 Task: Find connections with filter location Adlershof with filter topic #Ideaswith filter profile language French with filter current company Punjab National Bank with filter school Swami Vivekananda Subharti University, Meerut with filter industry Child Day Care Services with filter service category Virtual Assistance with filter keywords title Makeup Artist
Action: Mouse moved to (513, 68)
Screenshot: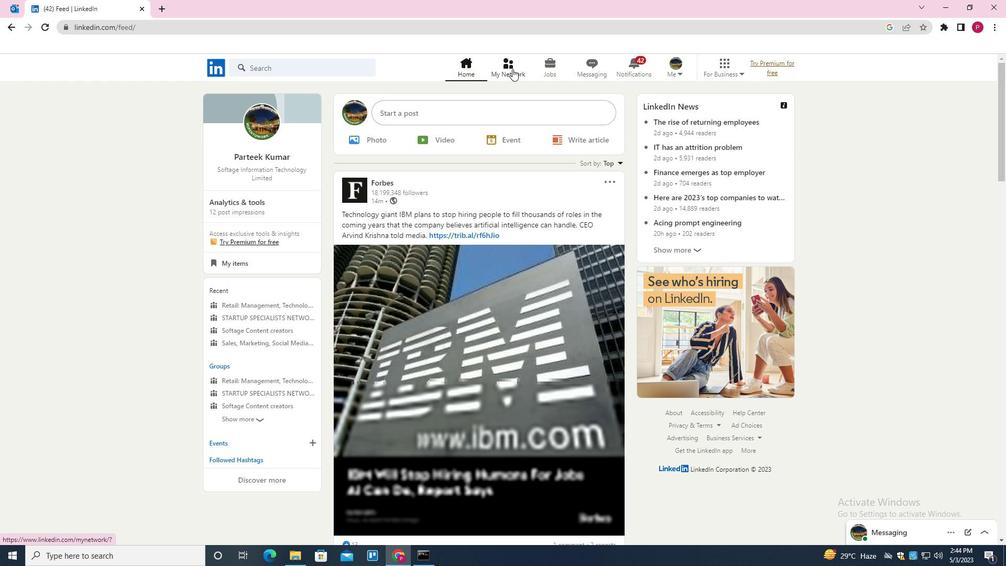 
Action: Mouse pressed left at (513, 68)
Screenshot: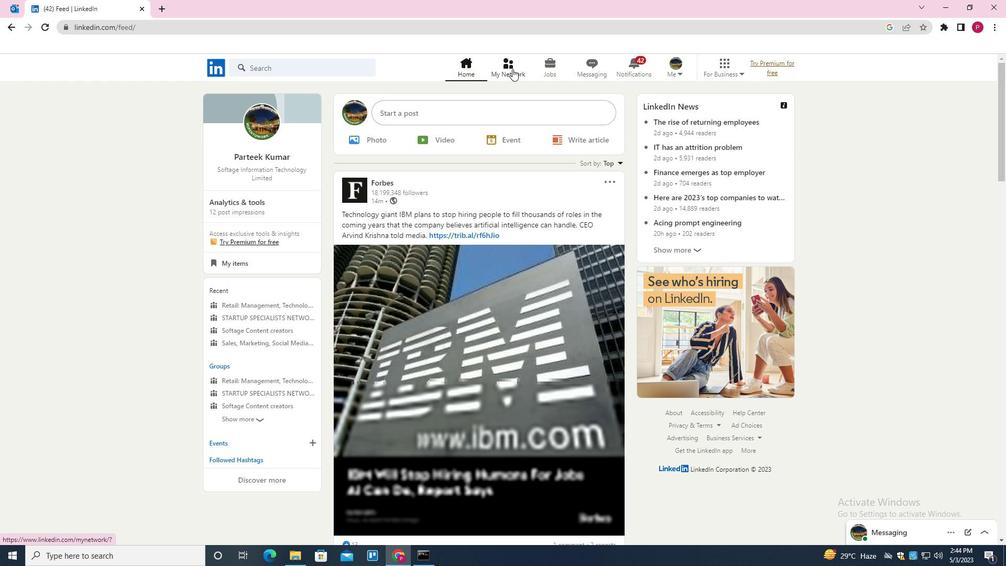 
Action: Mouse moved to (332, 127)
Screenshot: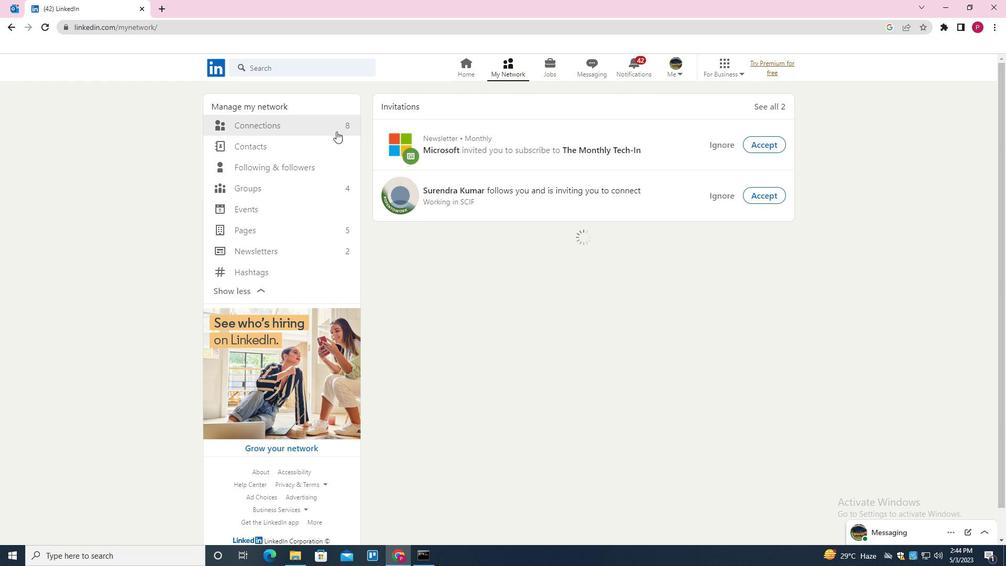 
Action: Mouse pressed left at (332, 127)
Screenshot: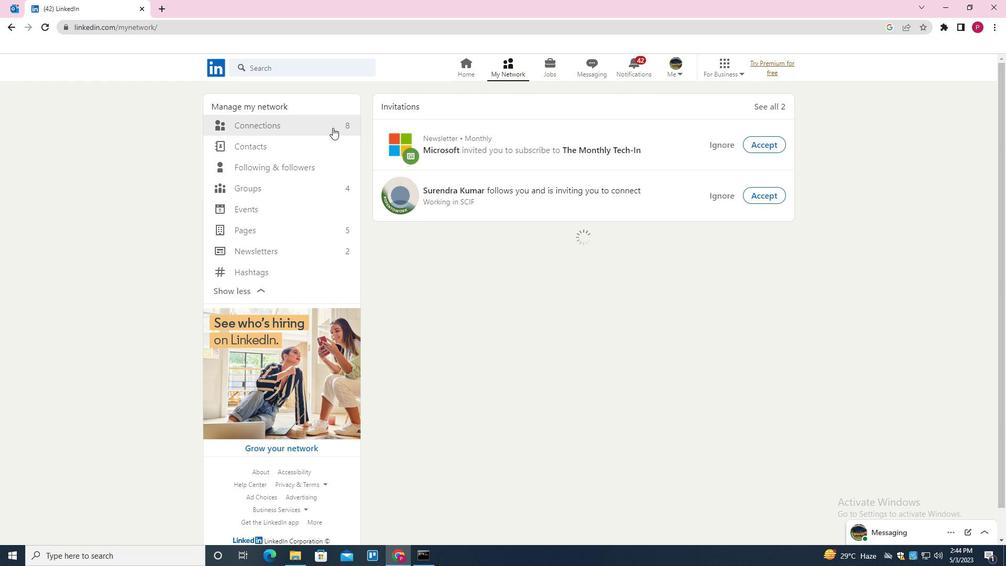 
Action: Mouse moved to (574, 124)
Screenshot: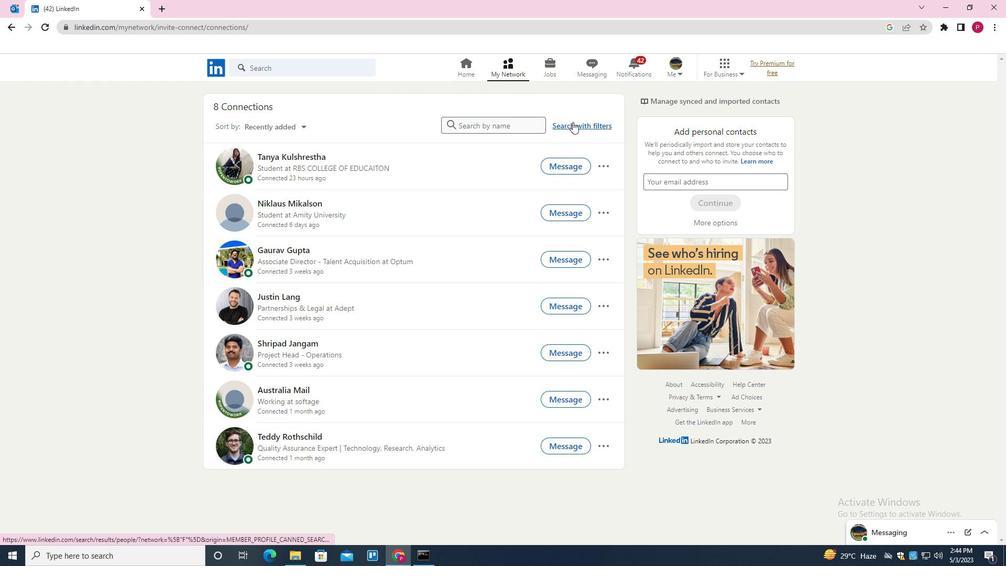 
Action: Mouse pressed left at (574, 124)
Screenshot: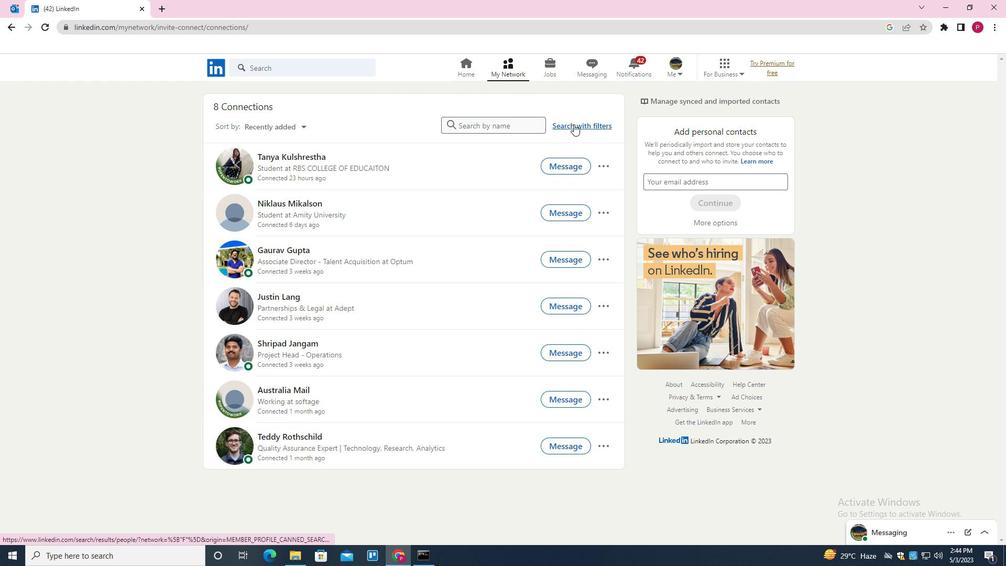 
Action: Mouse moved to (536, 95)
Screenshot: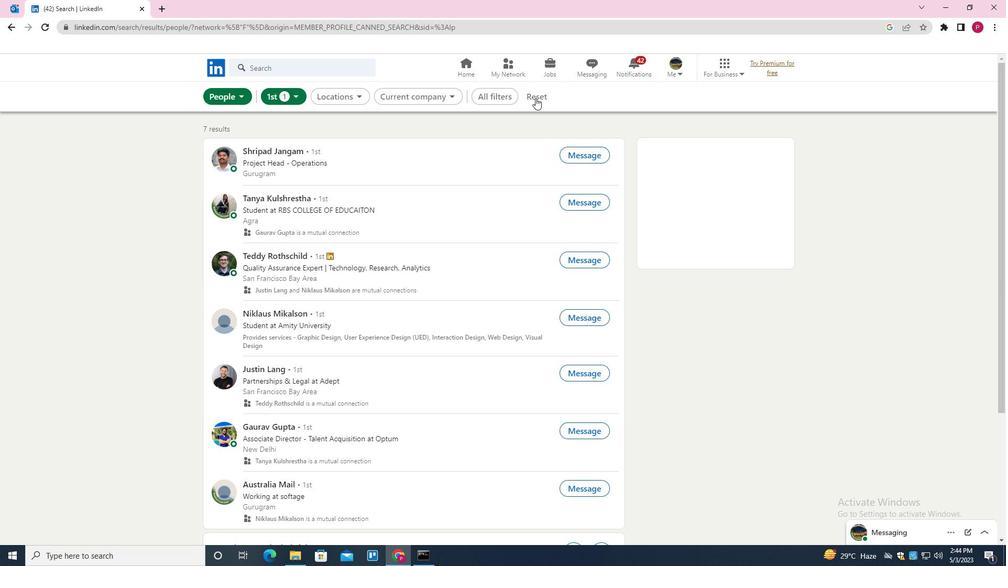 
Action: Mouse pressed left at (536, 95)
Screenshot: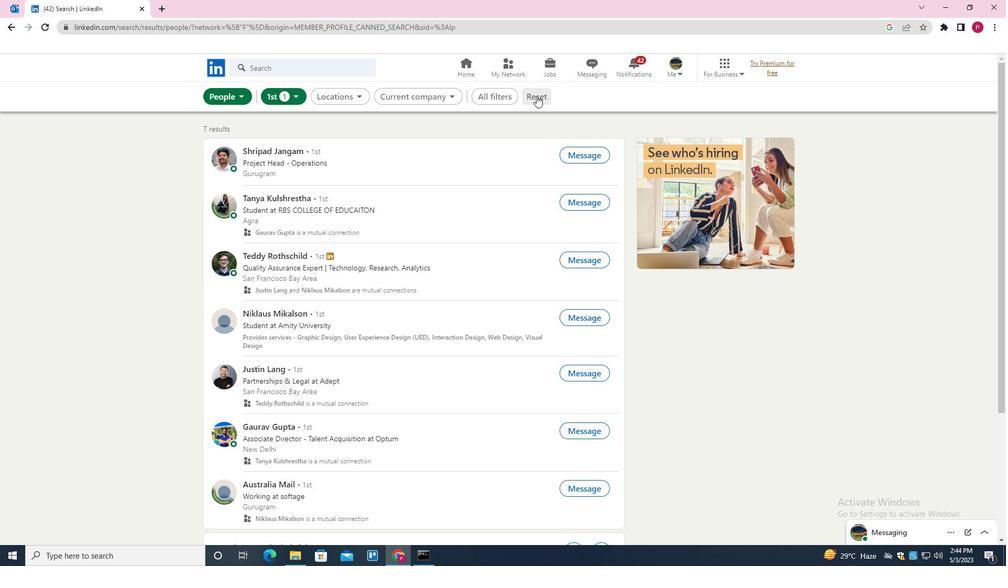 
Action: Mouse moved to (521, 95)
Screenshot: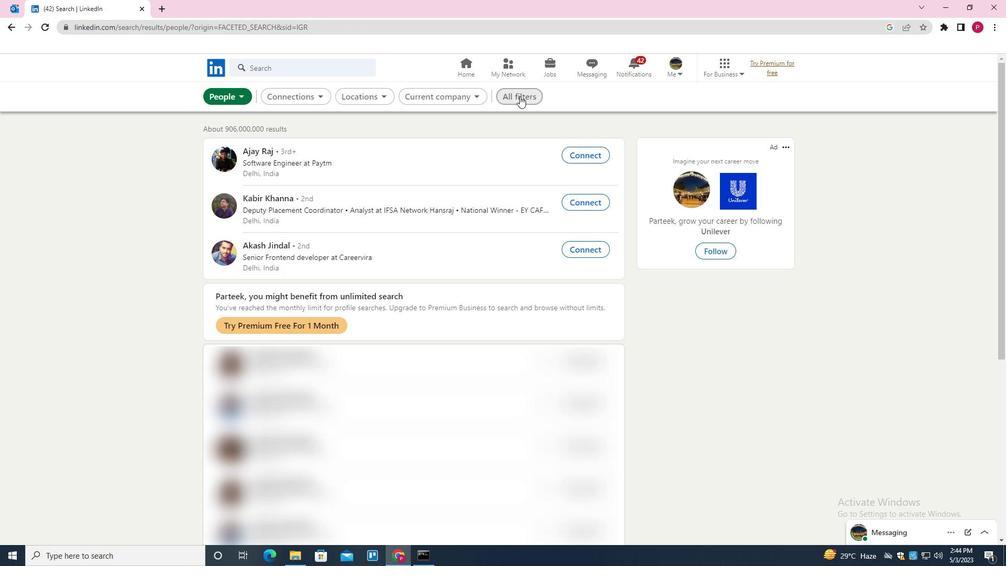 
Action: Mouse pressed left at (521, 95)
Screenshot: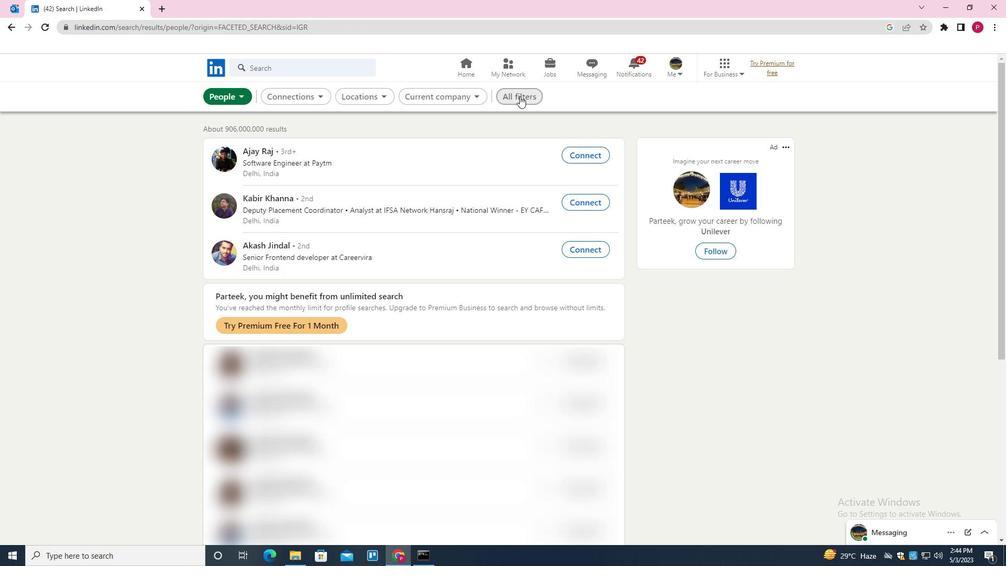 
Action: Mouse moved to (808, 268)
Screenshot: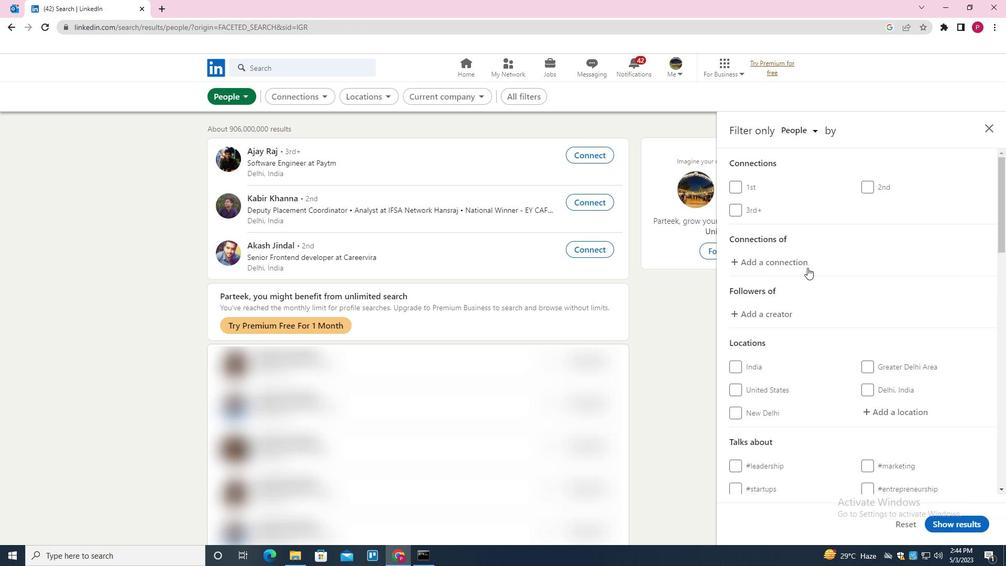 
Action: Mouse scrolled (808, 267) with delta (0, 0)
Screenshot: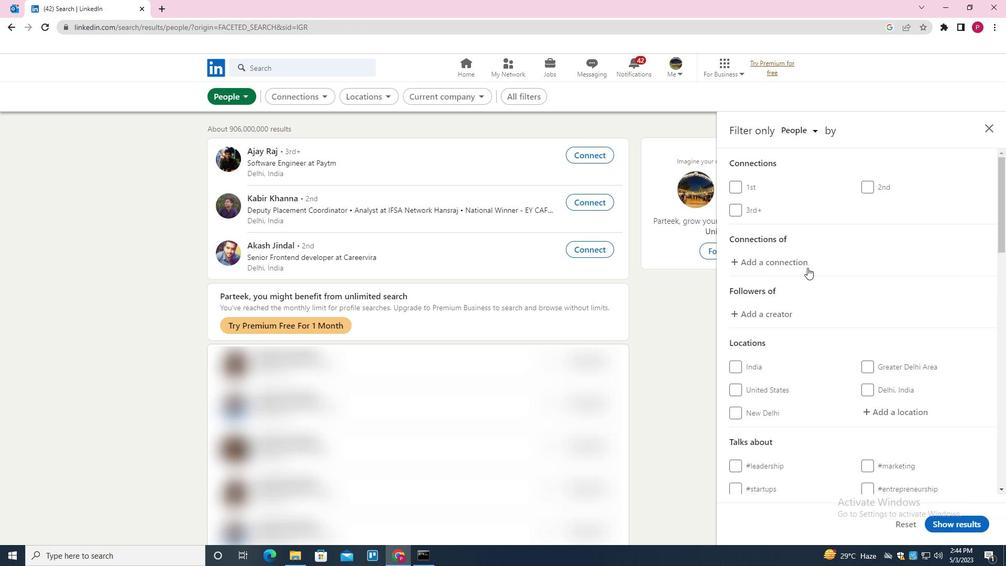 
Action: Mouse moved to (808, 268)
Screenshot: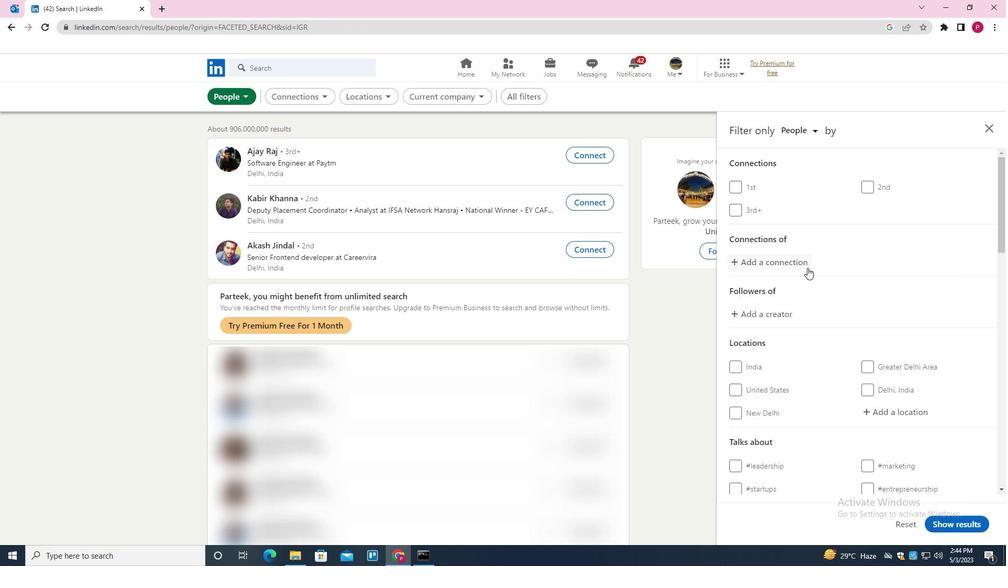 
Action: Mouse scrolled (808, 268) with delta (0, 0)
Screenshot: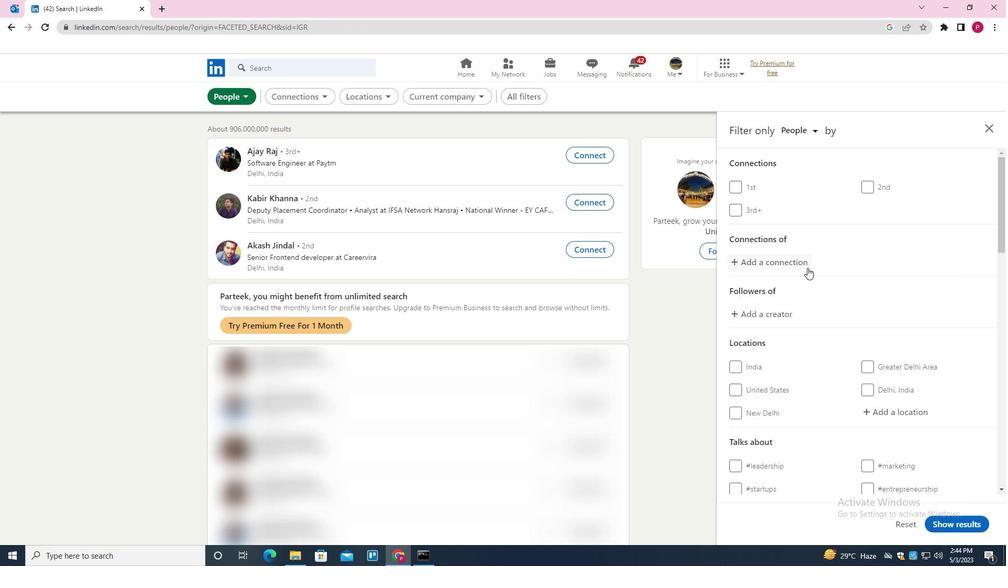
Action: Mouse moved to (903, 310)
Screenshot: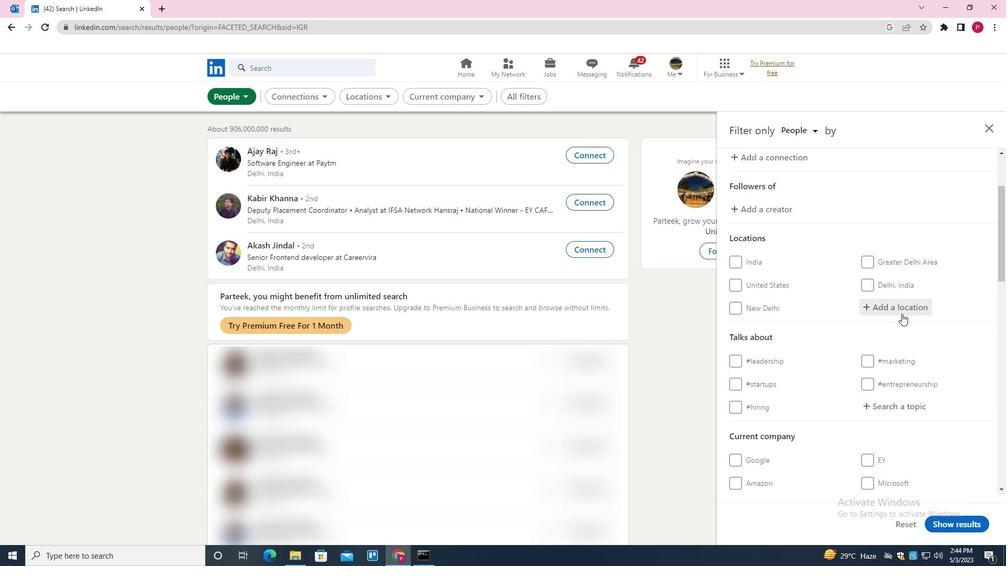 
Action: Mouse pressed left at (903, 310)
Screenshot: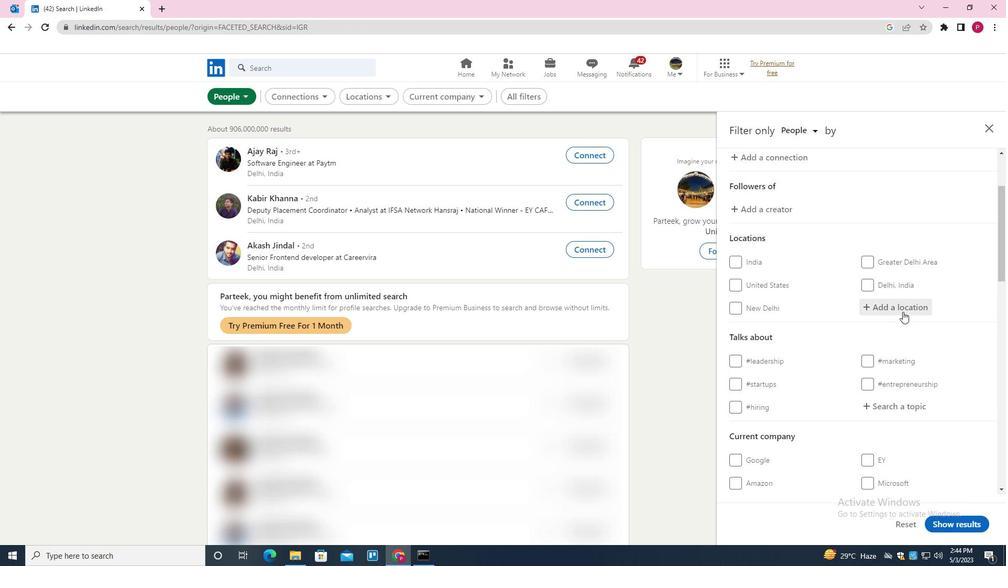 
Action: Key pressed <Key.shift>ADLERSHOF
Screenshot: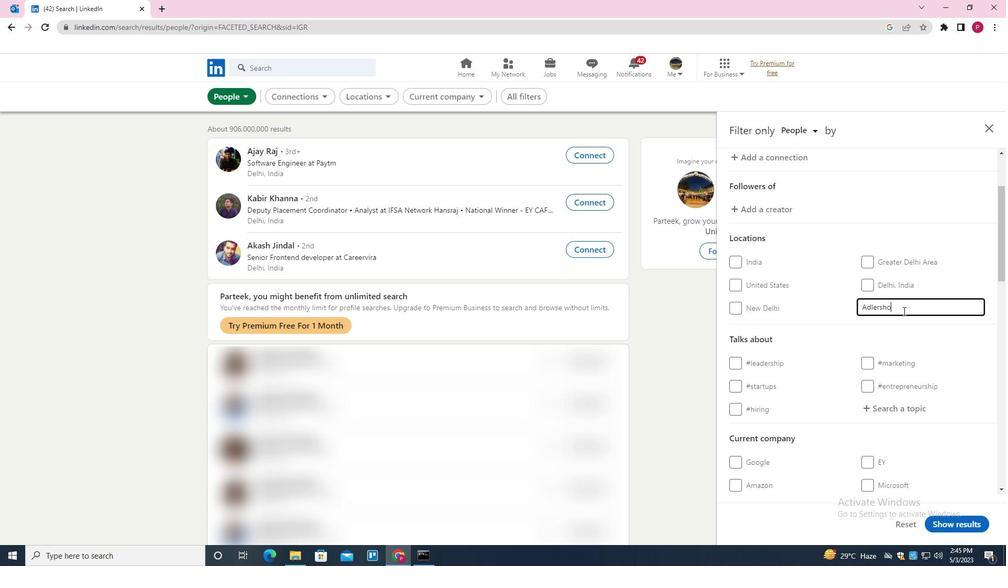 
Action: Mouse scrolled (903, 310) with delta (0, 0)
Screenshot: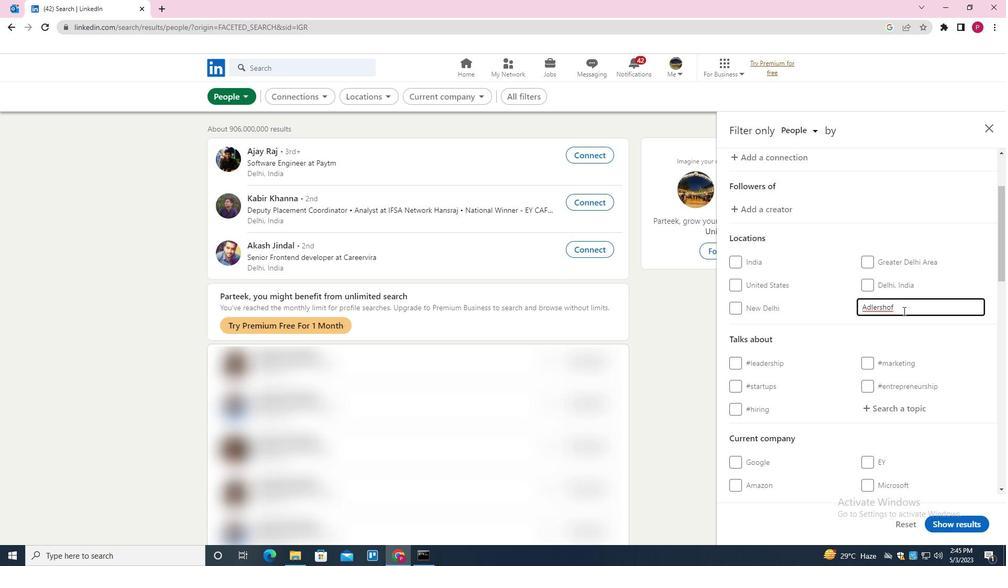 
Action: Mouse scrolled (903, 310) with delta (0, 0)
Screenshot: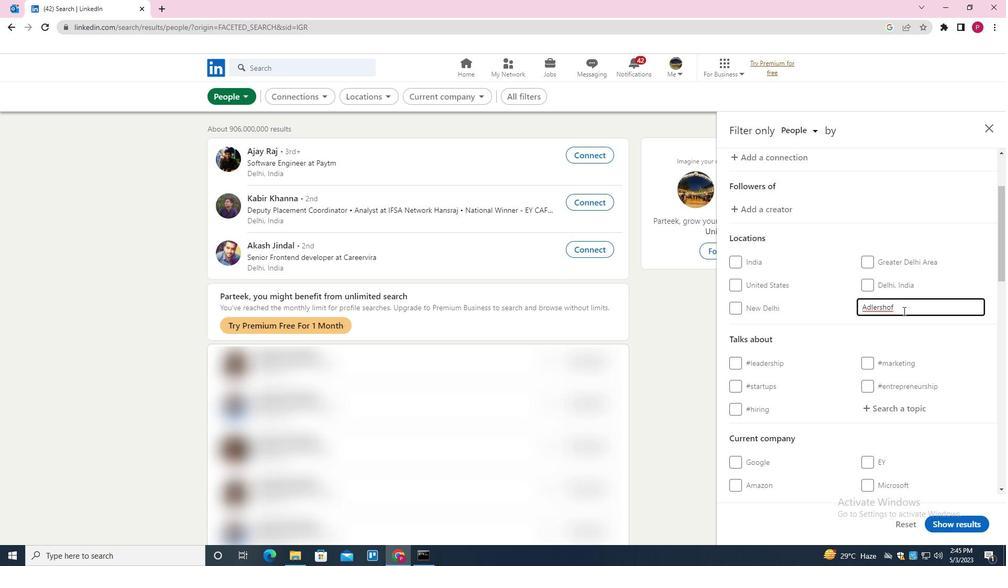 
Action: Mouse scrolled (903, 310) with delta (0, 0)
Screenshot: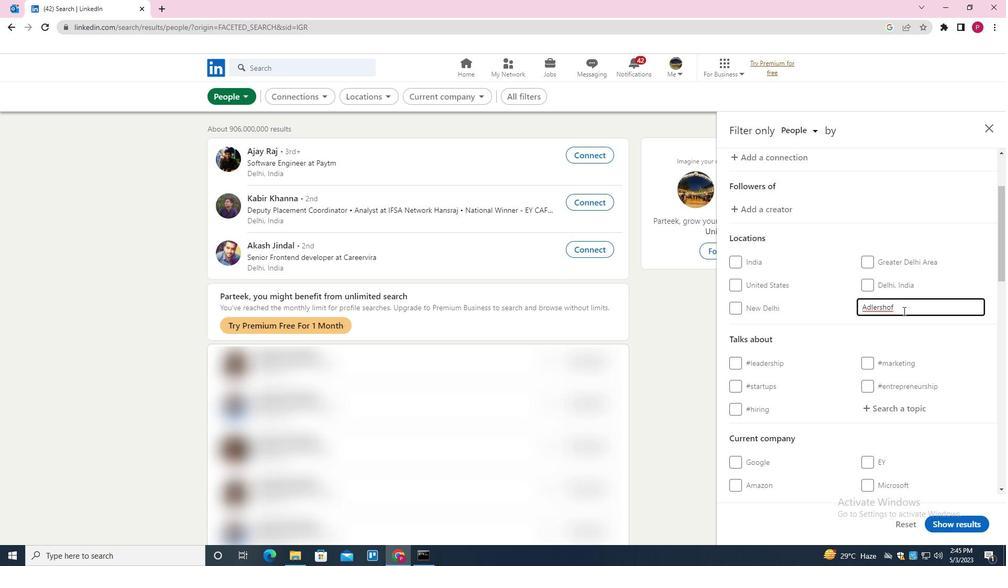 
Action: Mouse moved to (889, 247)
Screenshot: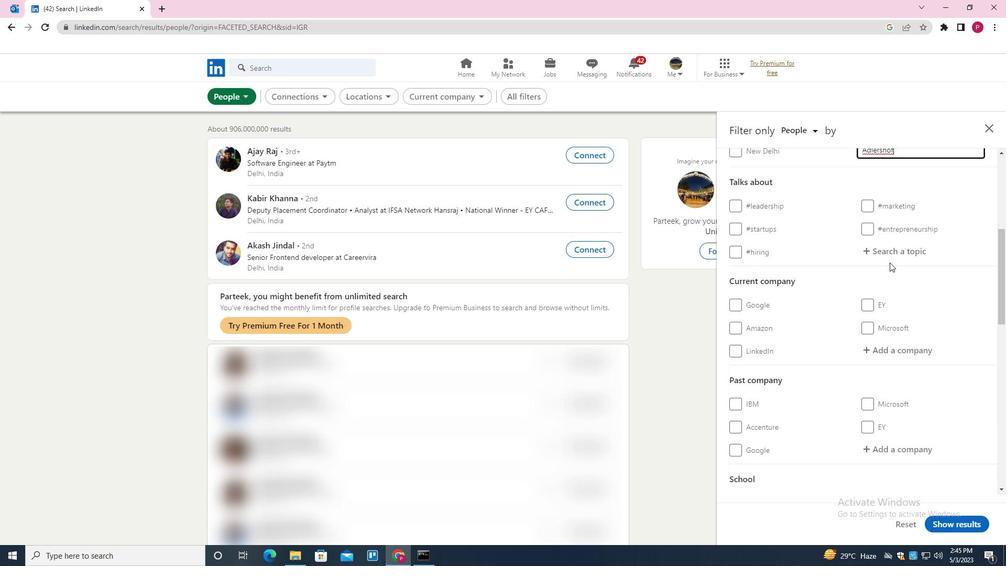 
Action: Mouse pressed left at (889, 247)
Screenshot: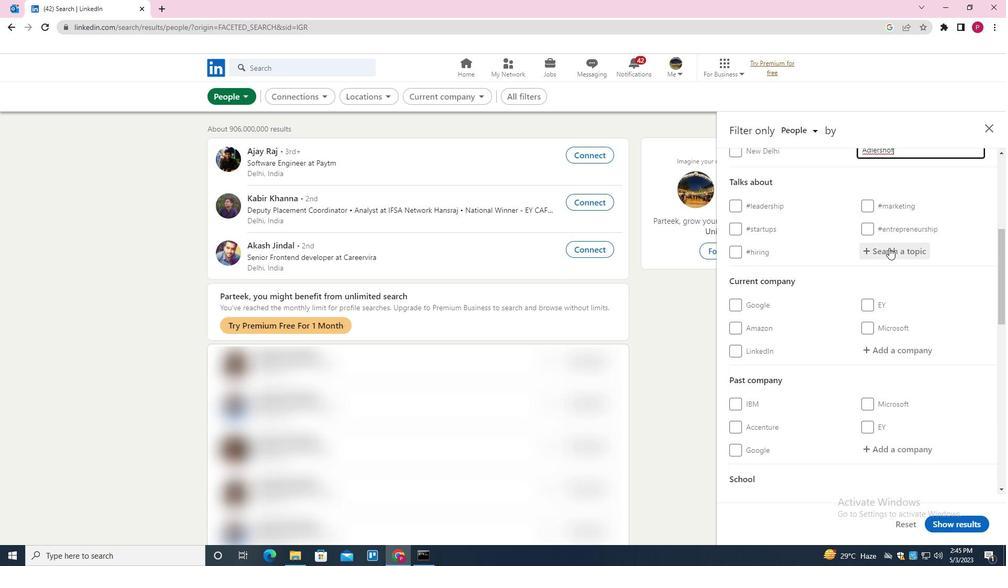 
Action: Key pressed IS<Key.backspace>DEAS<Key.down><Key.enter><Key.backspace><Key.down><Key.enter>
Screenshot: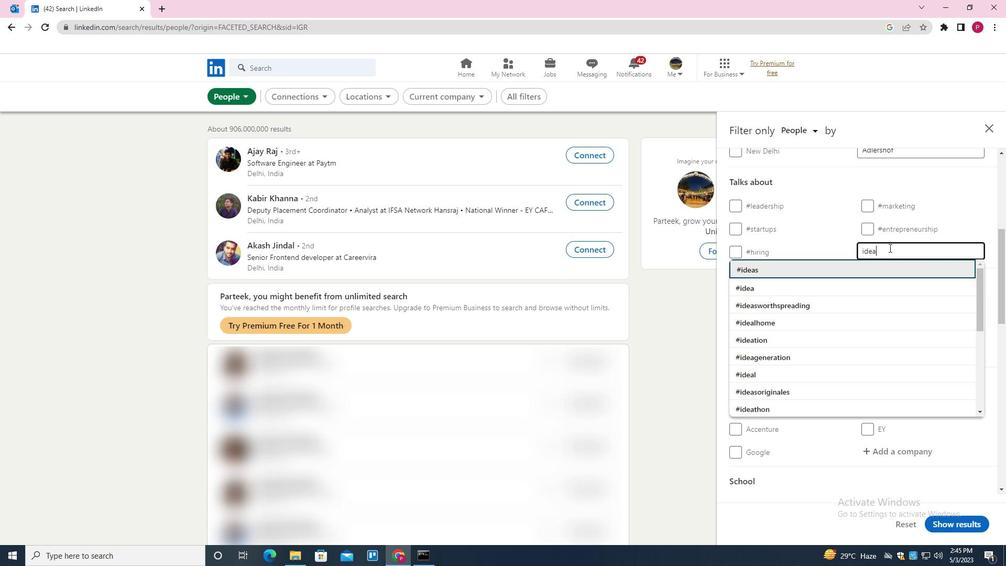 
Action: Mouse moved to (852, 268)
Screenshot: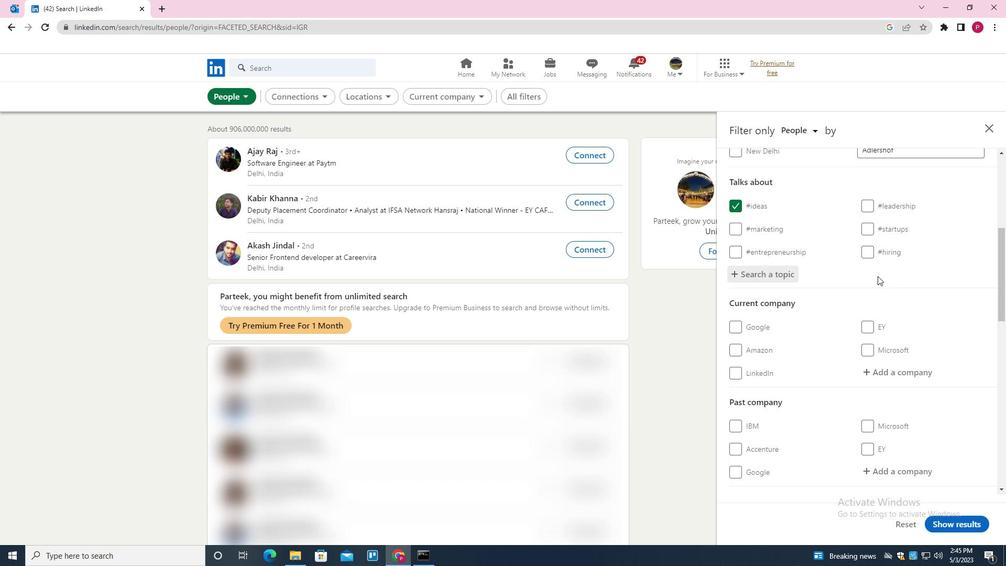 
Action: Mouse scrolled (852, 268) with delta (0, 0)
Screenshot: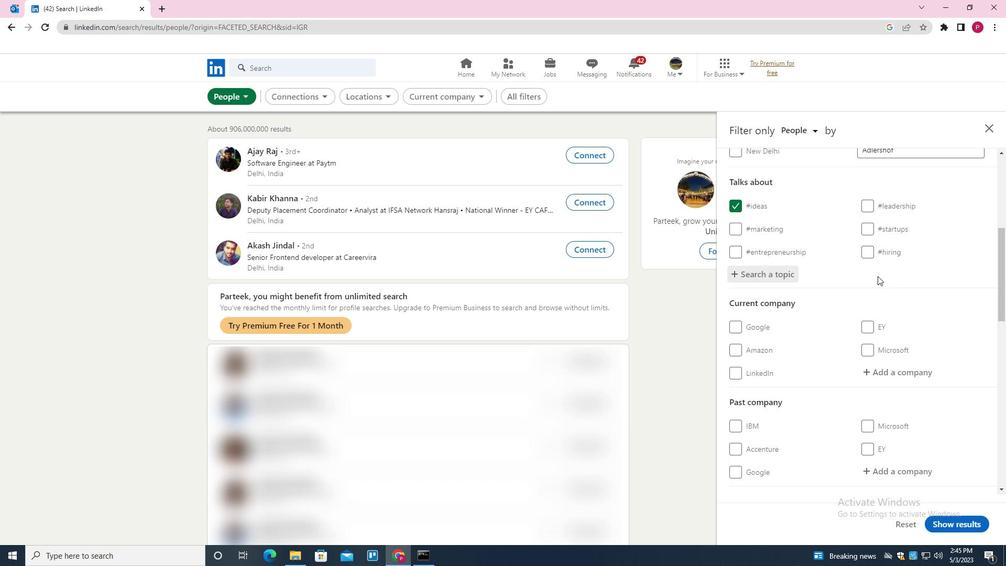 
Action: Mouse moved to (847, 267)
Screenshot: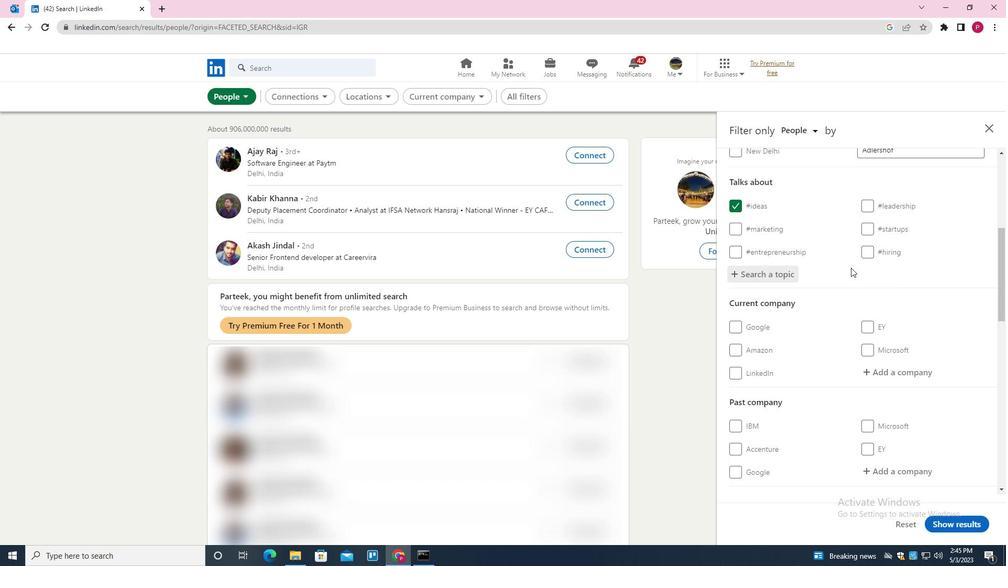 
Action: Mouse scrolled (847, 266) with delta (0, 0)
Screenshot: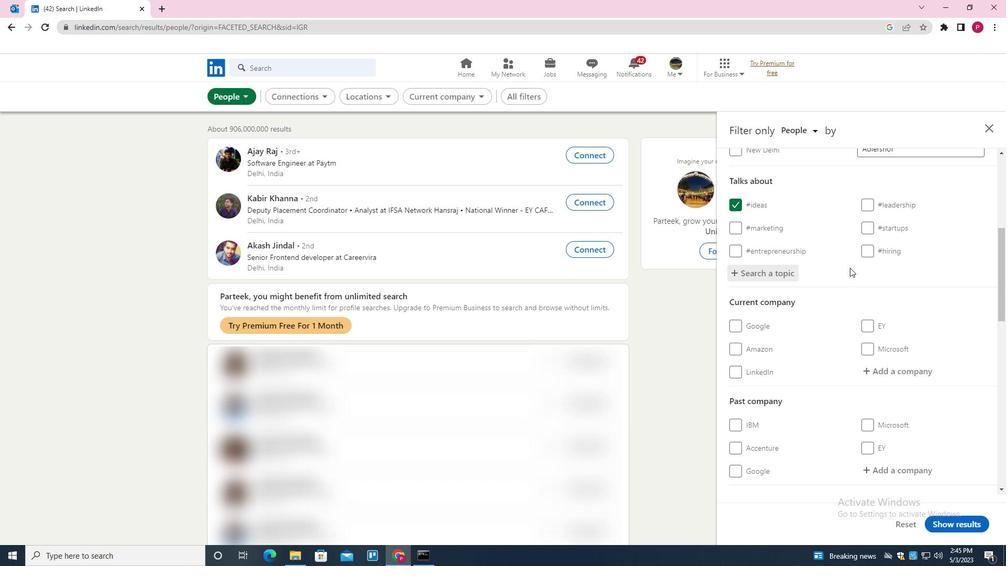
Action: Mouse moved to (839, 250)
Screenshot: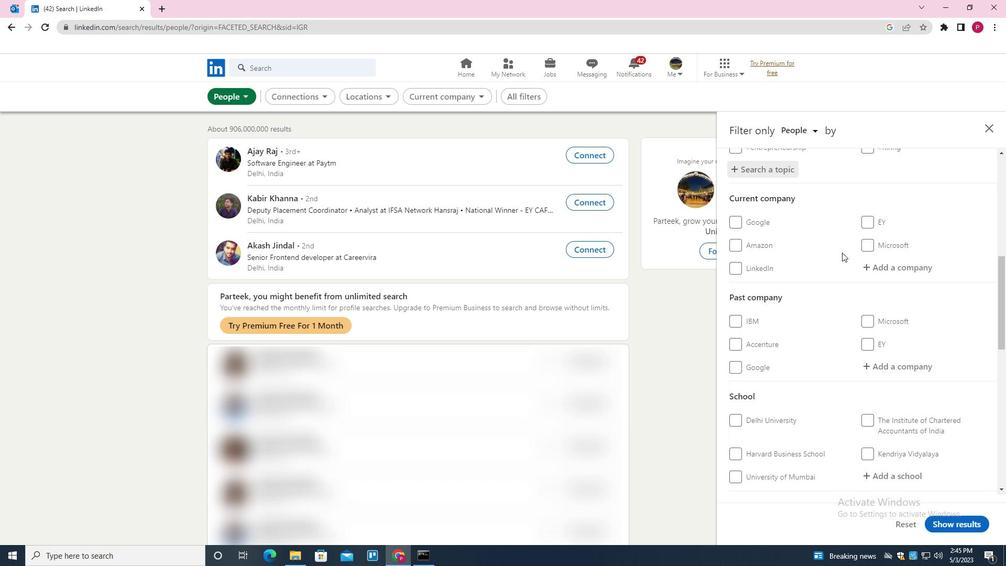 
Action: Mouse scrolled (839, 249) with delta (0, 0)
Screenshot: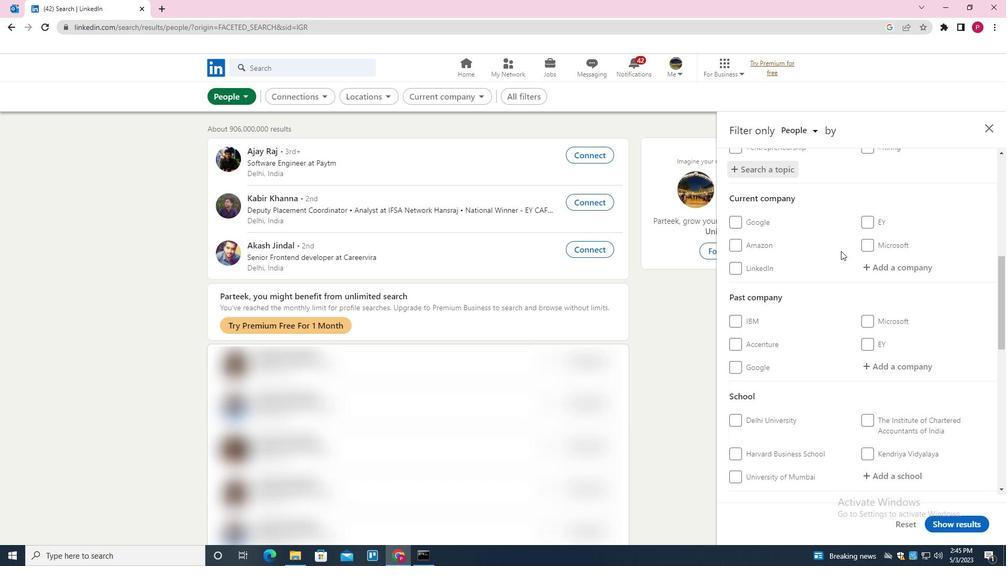 
Action: Mouse moved to (838, 249)
Screenshot: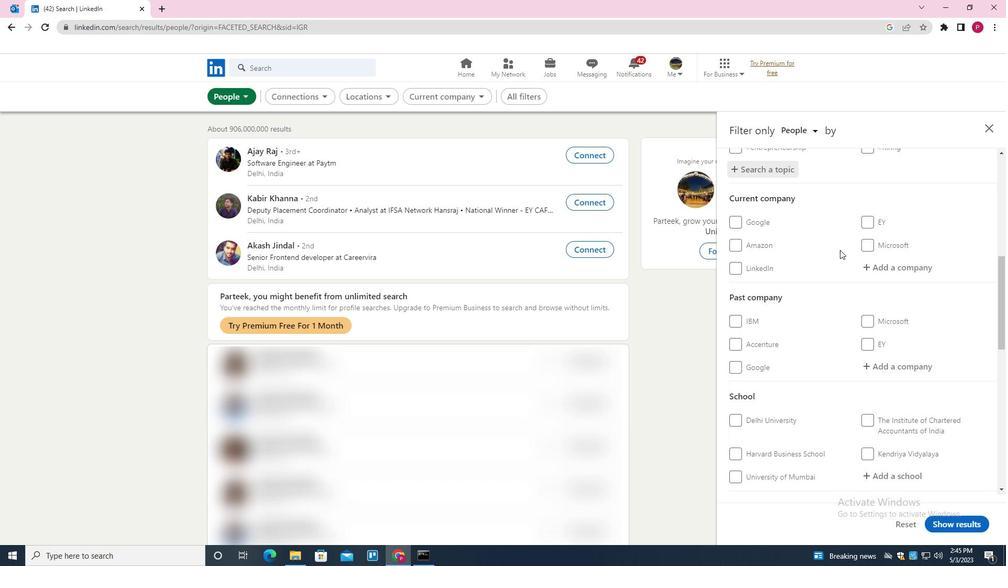 
Action: Mouse scrolled (838, 249) with delta (0, 0)
Screenshot: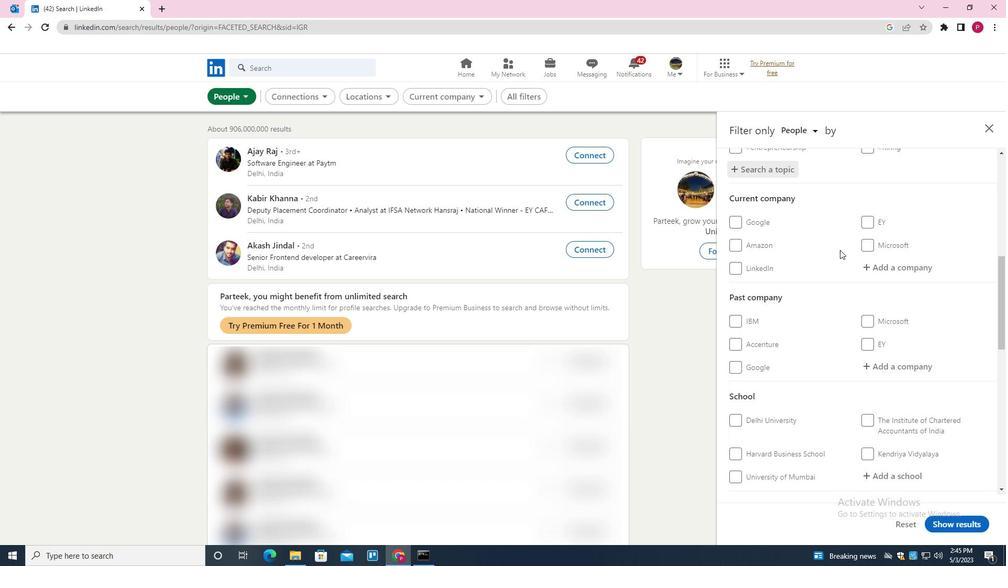 
Action: Mouse moved to (838, 250)
Screenshot: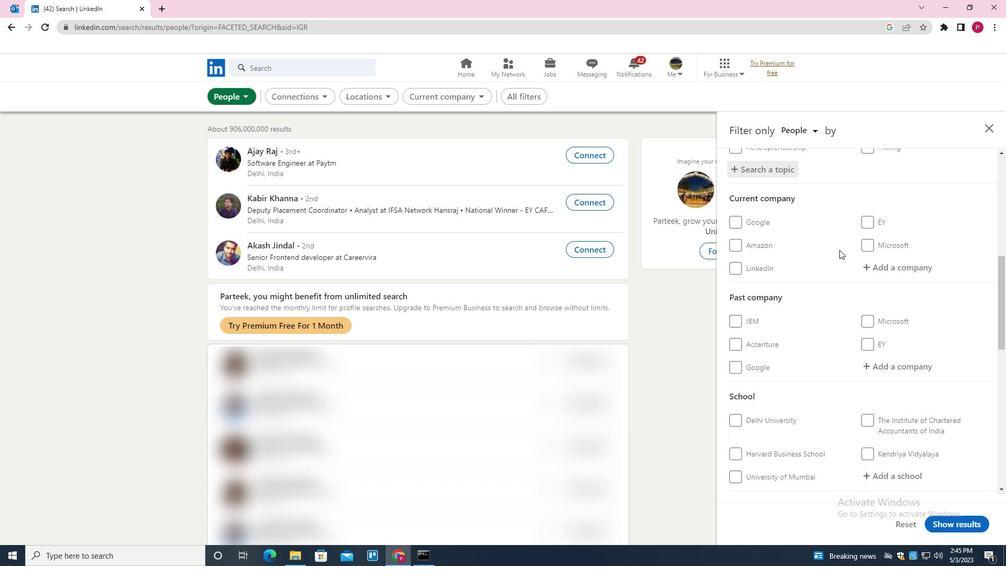 
Action: Mouse scrolled (838, 249) with delta (0, 0)
Screenshot: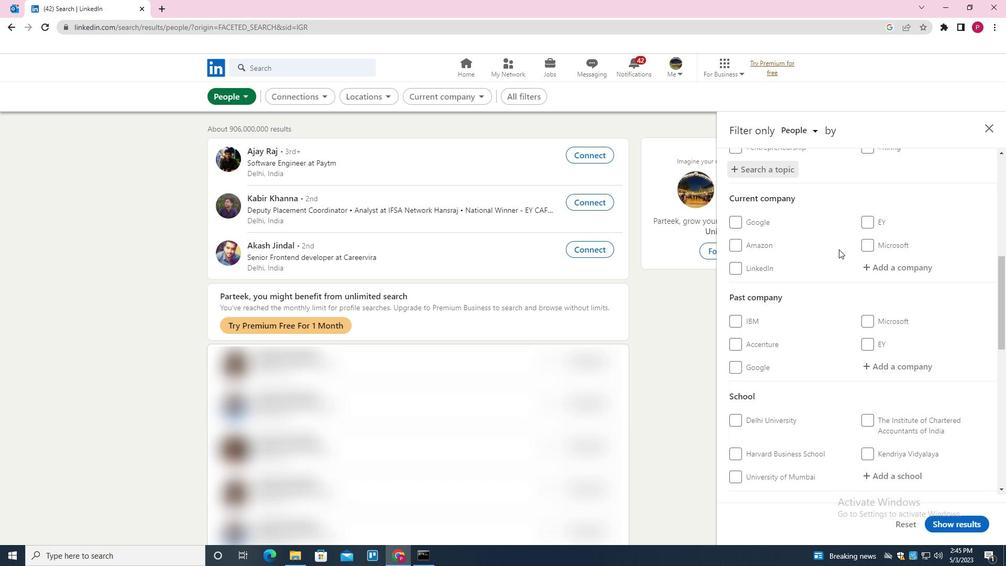 
Action: Mouse moved to (837, 250)
Screenshot: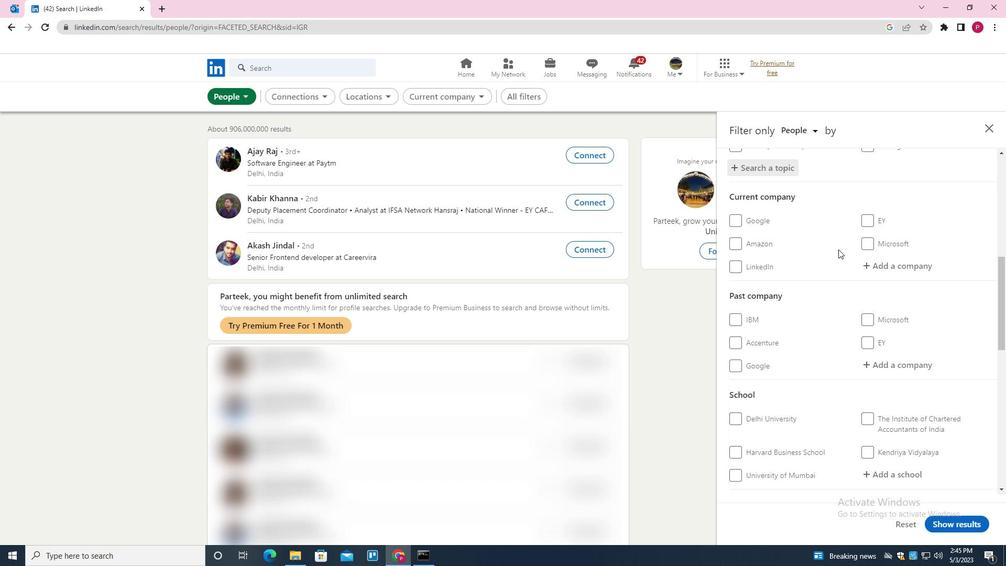 
Action: Mouse scrolled (837, 249) with delta (0, 0)
Screenshot: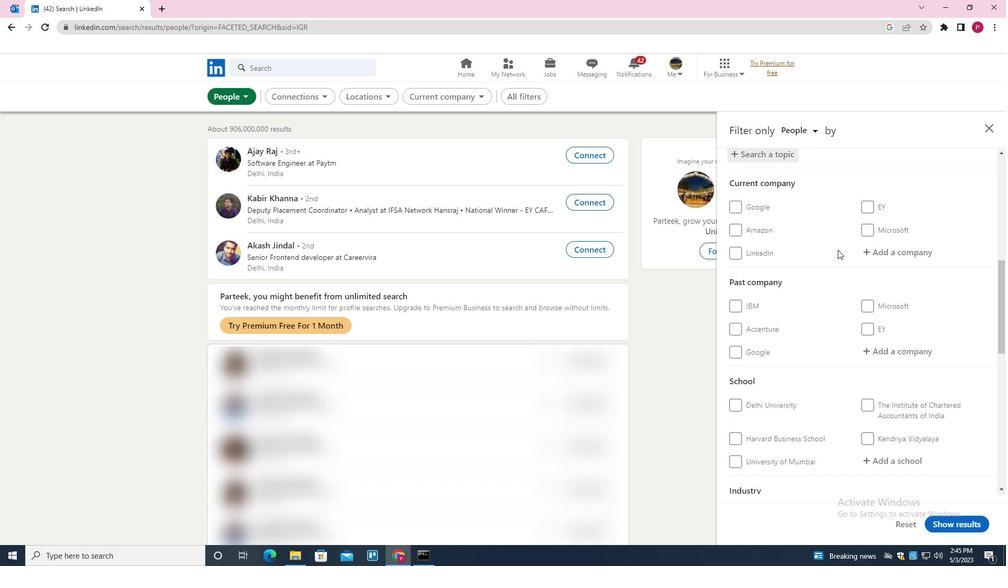 
Action: Mouse moved to (835, 251)
Screenshot: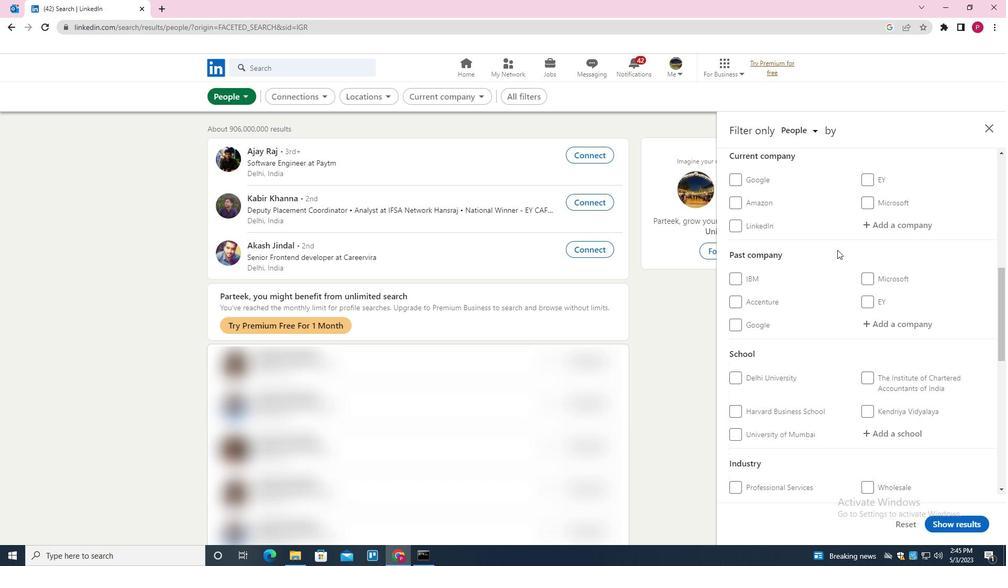 
Action: Mouse scrolled (835, 251) with delta (0, 0)
Screenshot: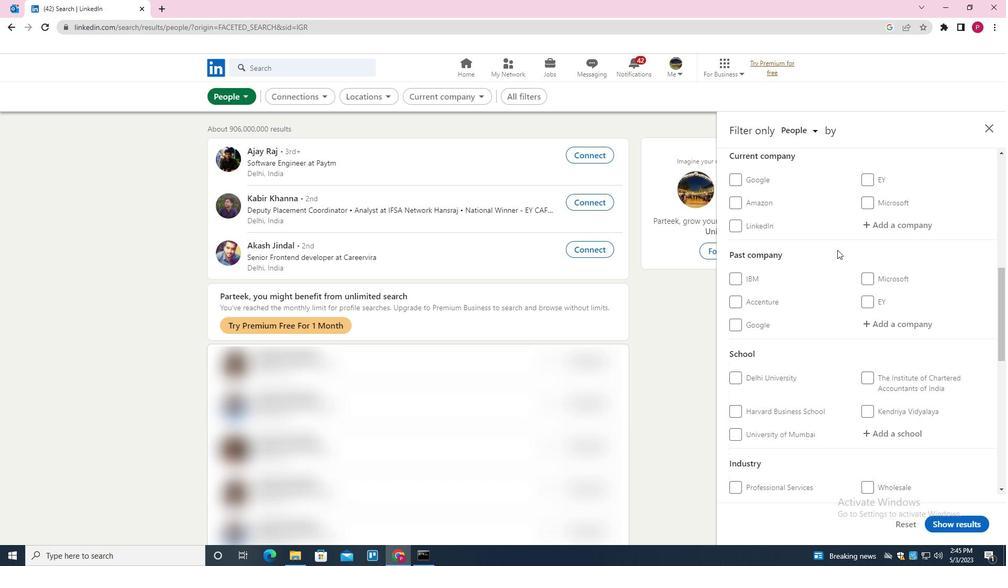 
Action: Mouse moved to (825, 260)
Screenshot: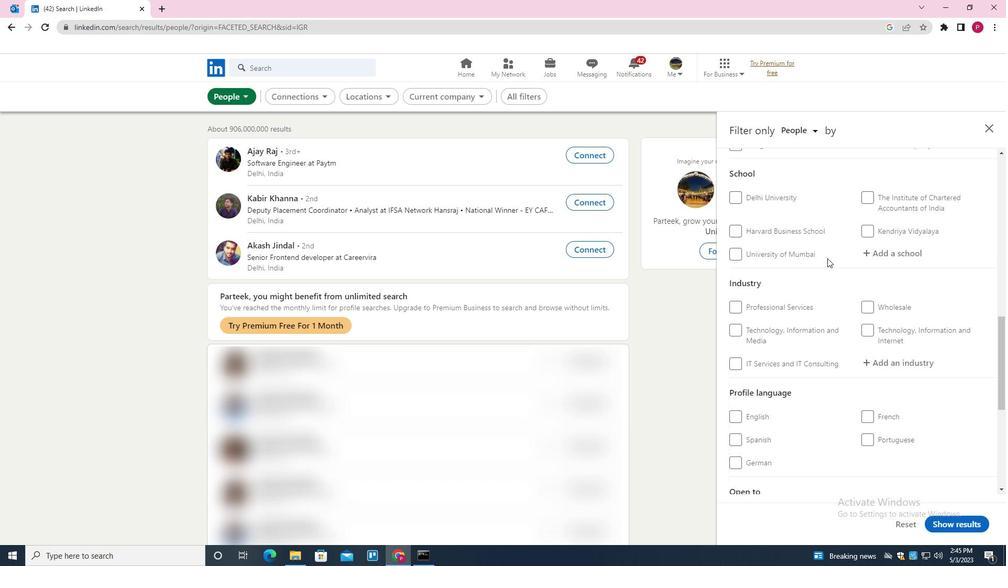 
Action: Mouse scrolled (825, 260) with delta (0, 0)
Screenshot: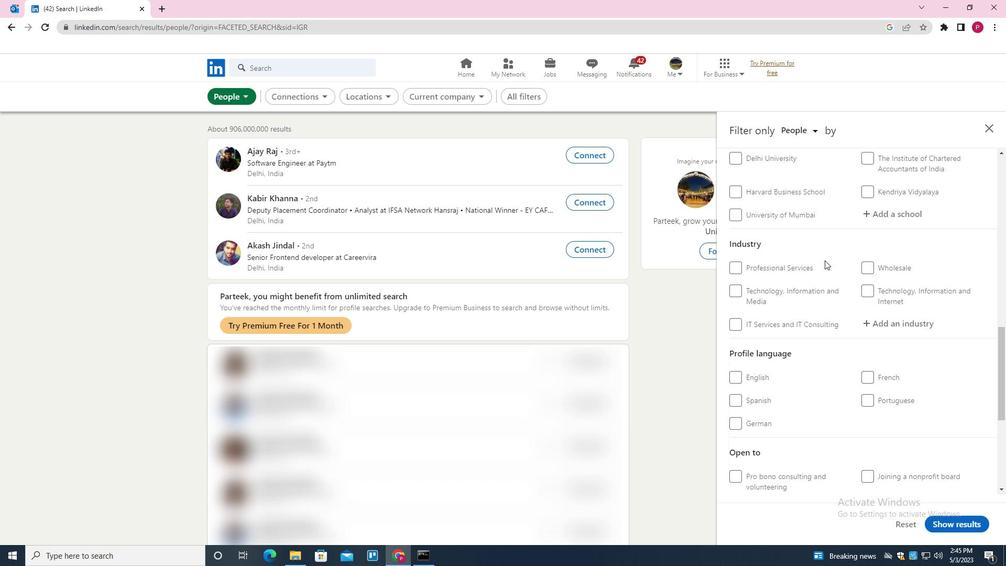 
Action: Mouse scrolled (825, 260) with delta (0, 0)
Screenshot: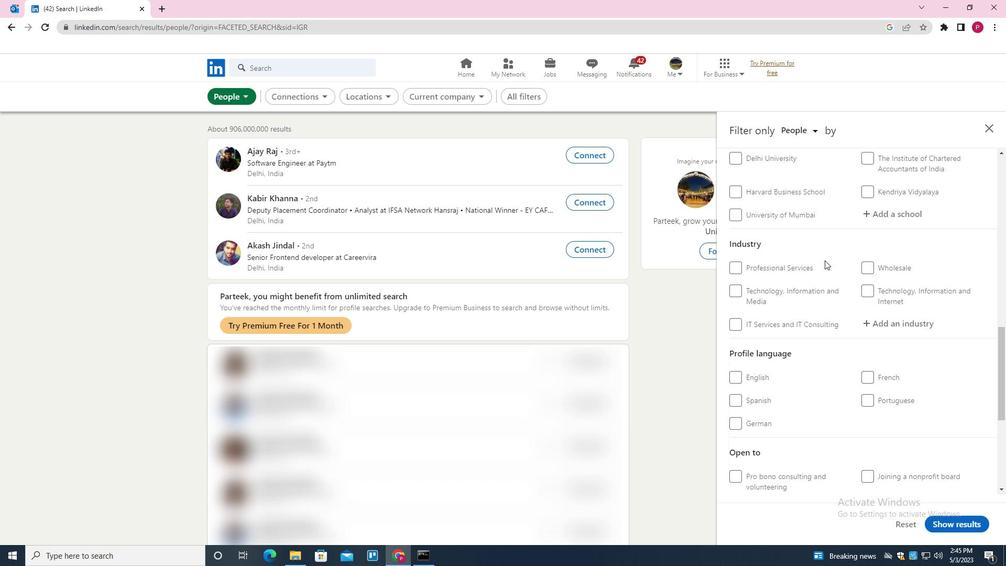 
Action: Mouse scrolled (825, 260) with delta (0, 0)
Screenshot: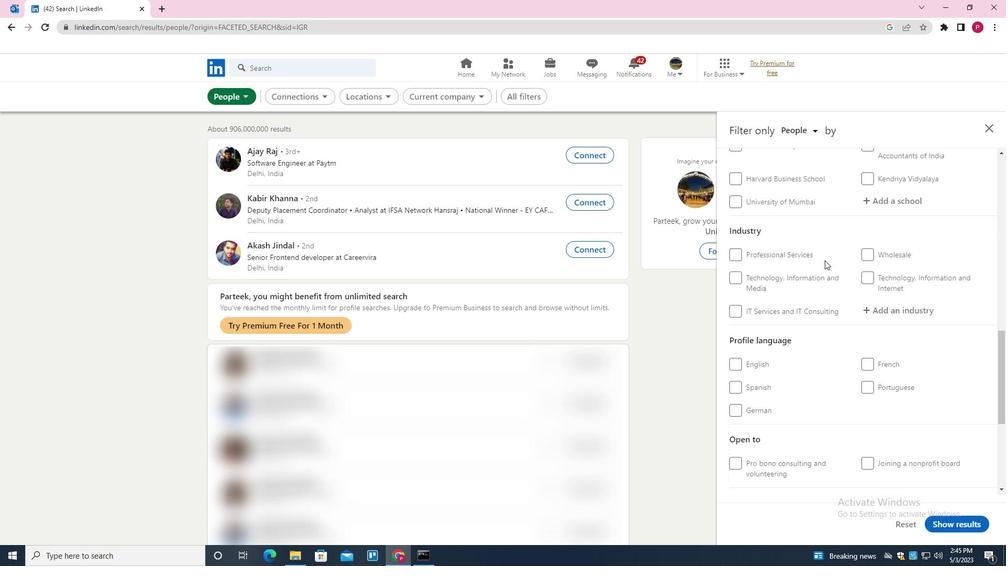 
Action: Mouse moved to (871, 224)
Screenshot: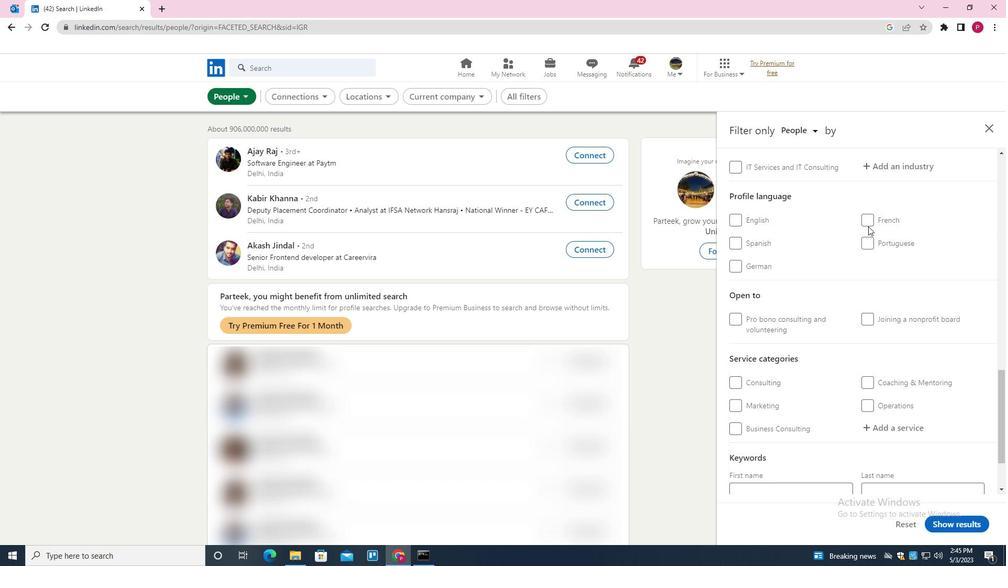 
Action: Mouse pressed left at (871, 224)
Screenshot: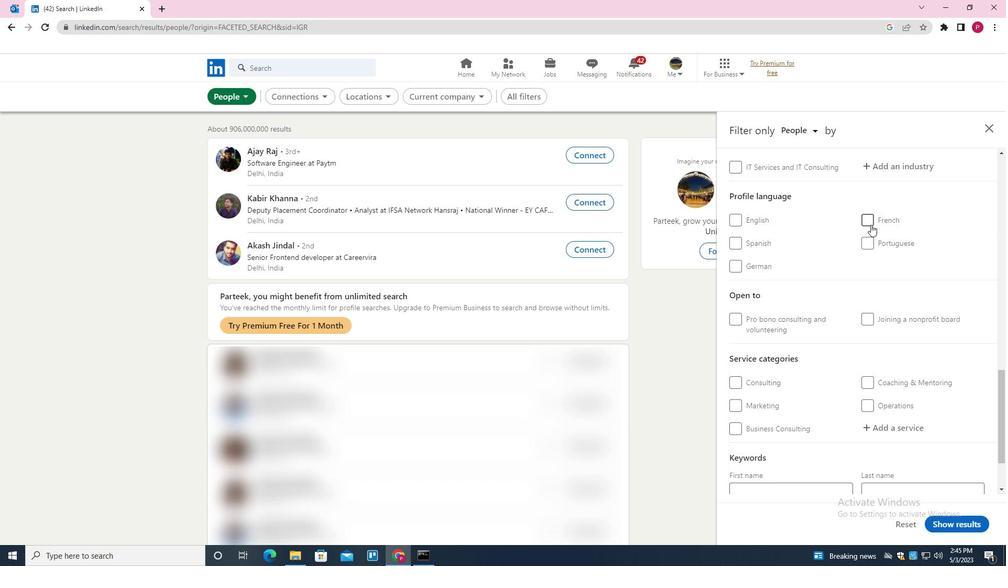 
Action: Mouse moved to (829, 290)
Screenshot: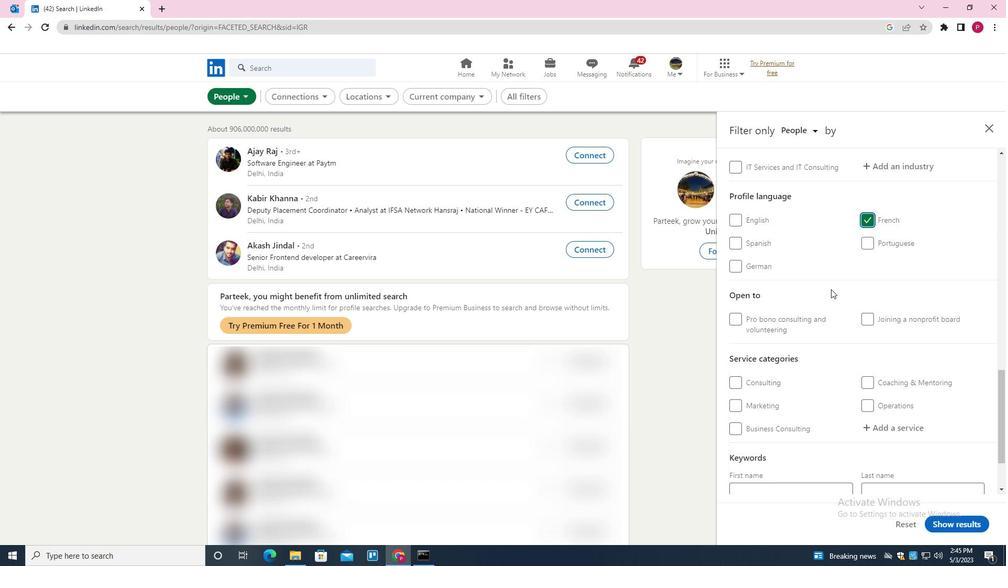 
Action: Mouse scrolled (829, 291) with delta (0, 0)
Screenshot: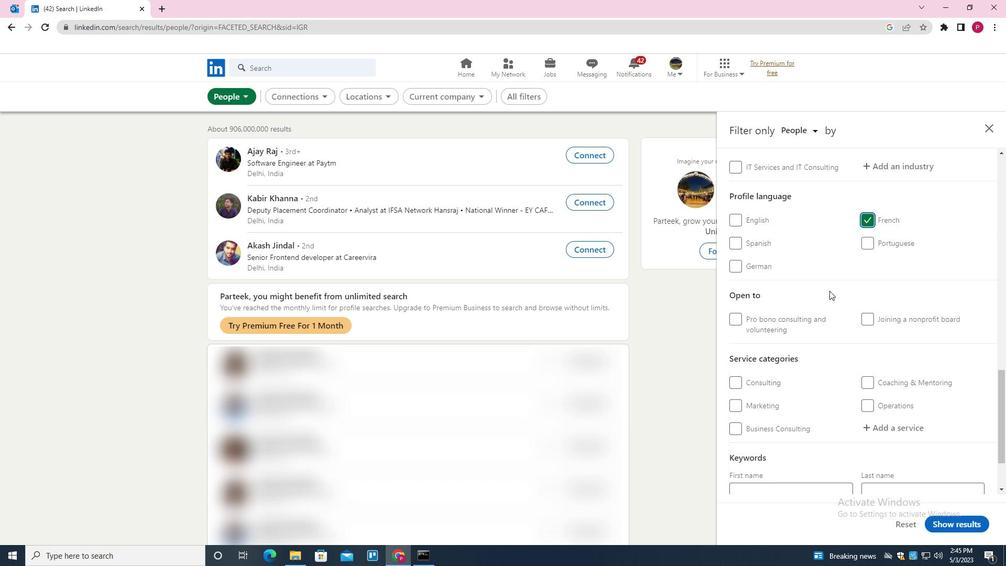 
Action: Mouse scrolled (829, 291) with delta (0, 0)
Screenshot: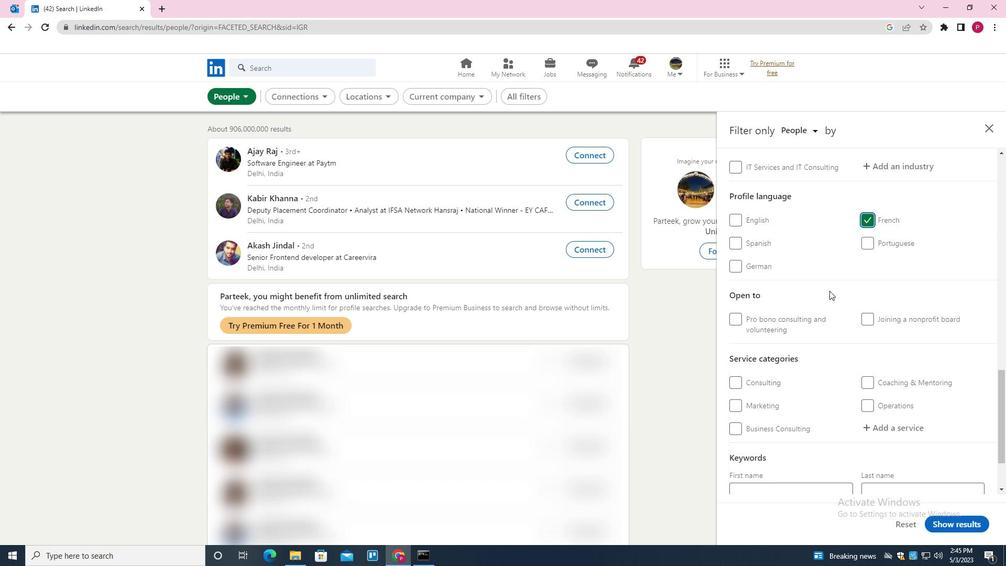 
Action: Mouse scrolled (829, 291) with delta (0, 0)
Screenshot: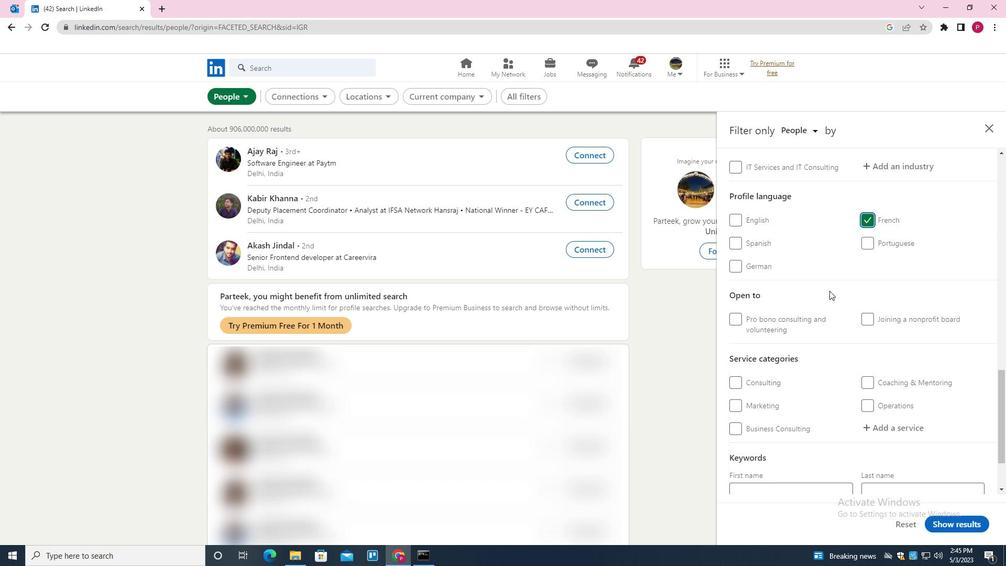 
Action: Mouse scrolled (829, 291) with delta (0, 0)
Screenshot: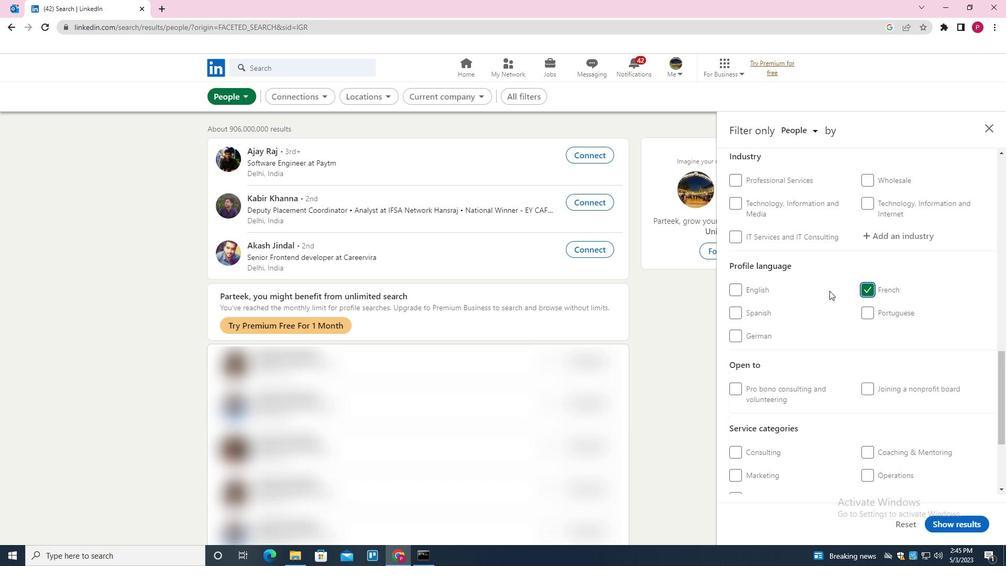 
Action: Mouse scrolled (829, 291) with delta (0, 0)
Screenshot: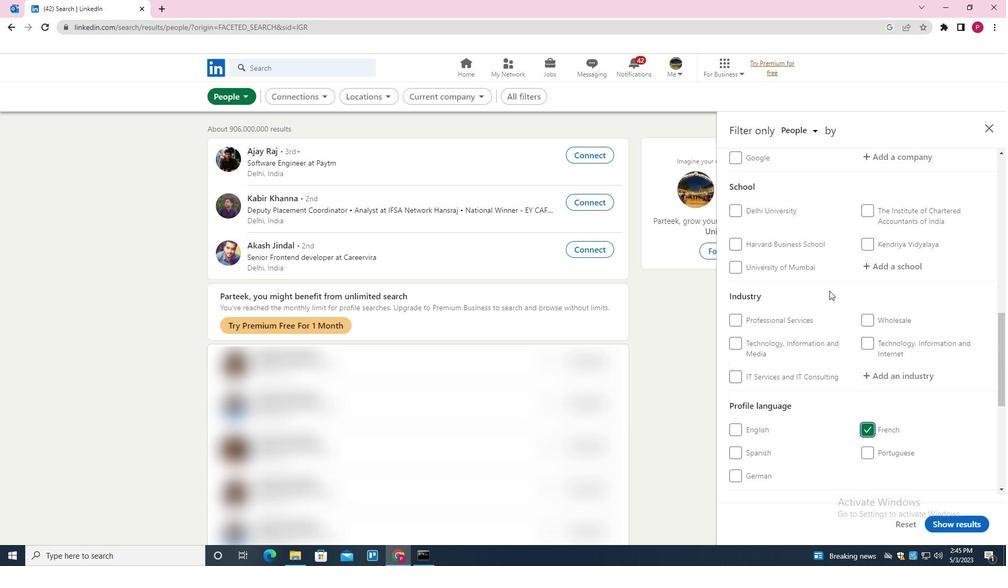 
Action: Mouse scrolled (829, 291) with delta (0, 0)
Screenshot: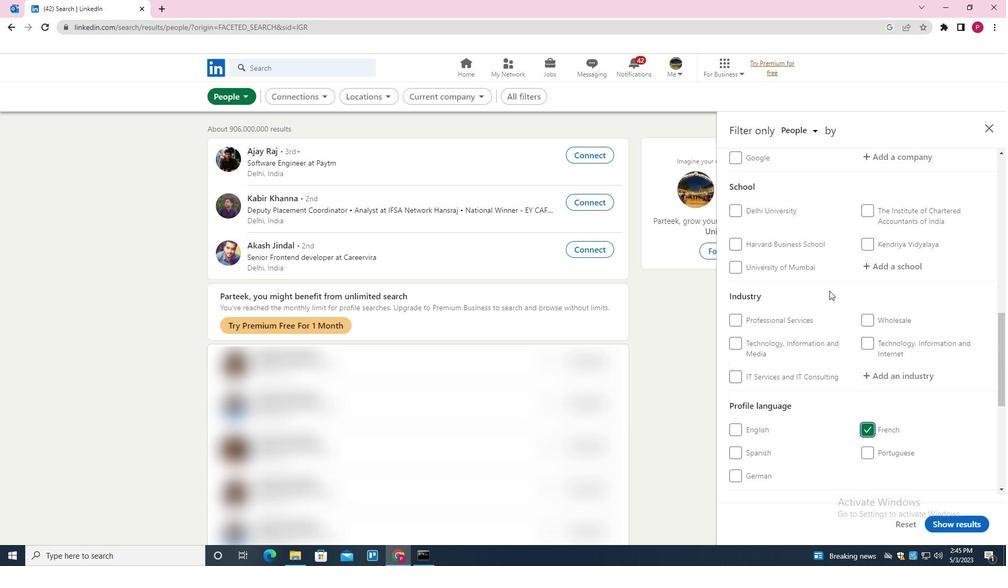 
Action: Mouse scrolled (829, 291) with delta (0, 0)
Screenshot: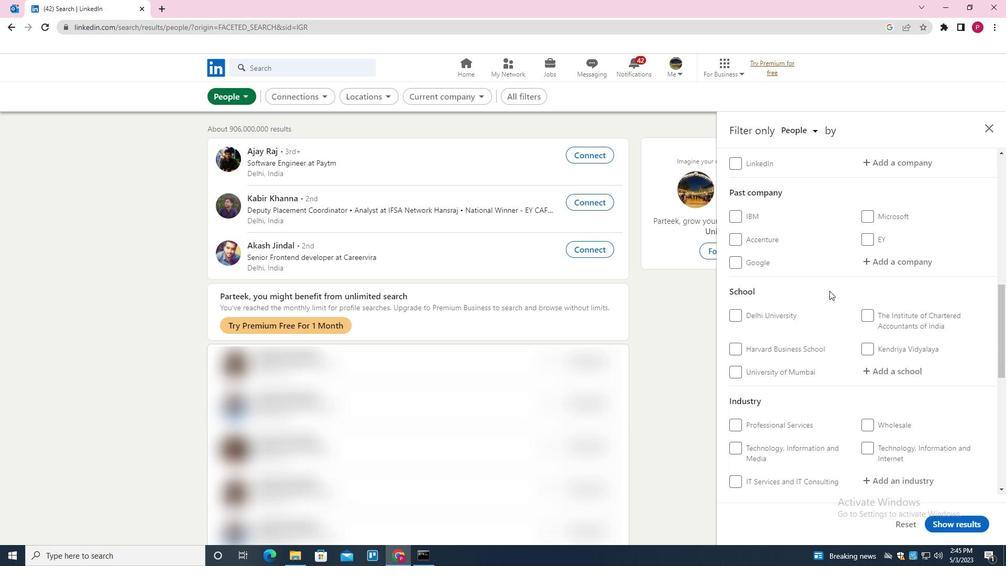 
Action: Mouse scrolled (829, 291) with delta (0, 0)
Screenshot: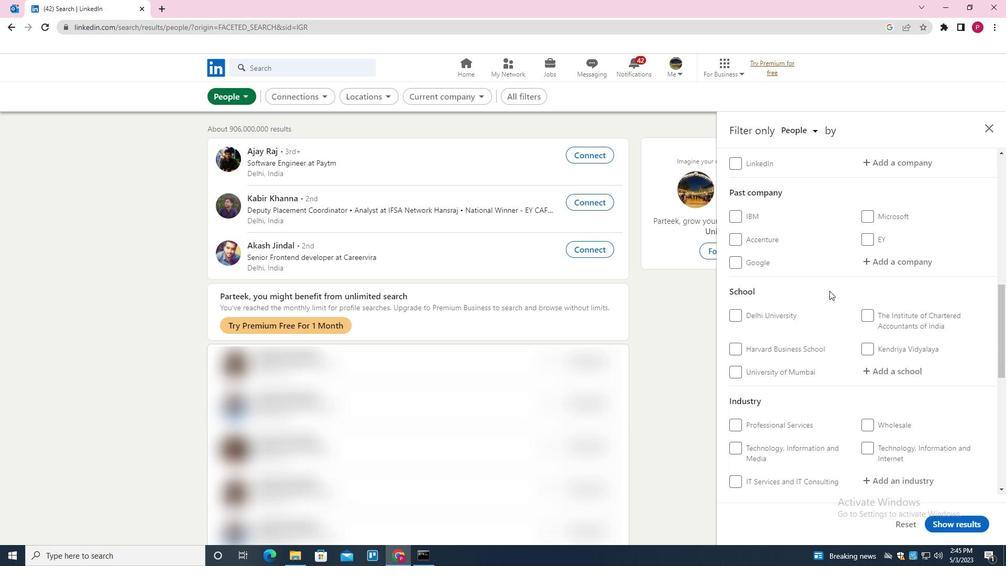 
Action: Mouse moved to (883, 264)
Screenshot: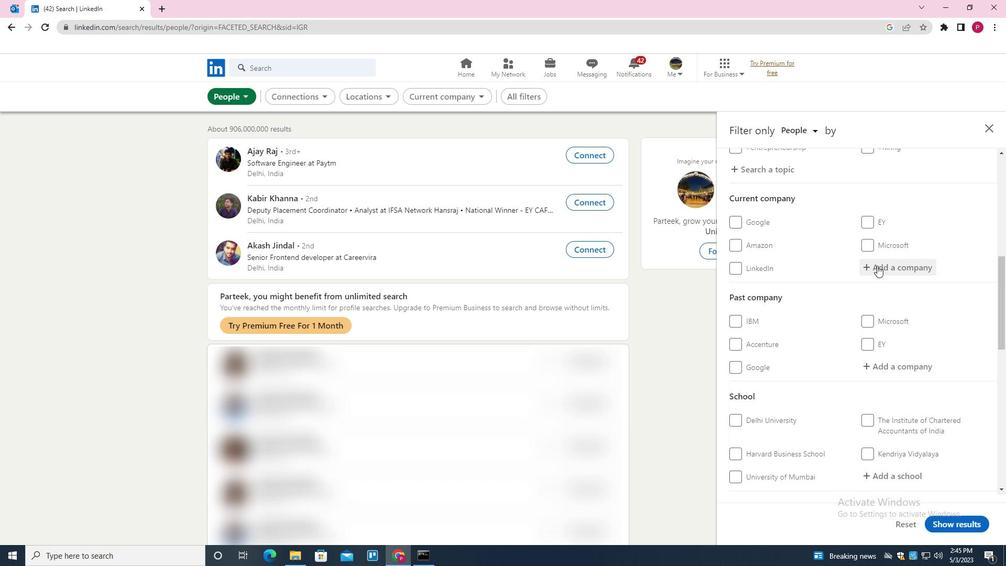 
Action: Mouse pressed left at (883, 264)
Screenshot: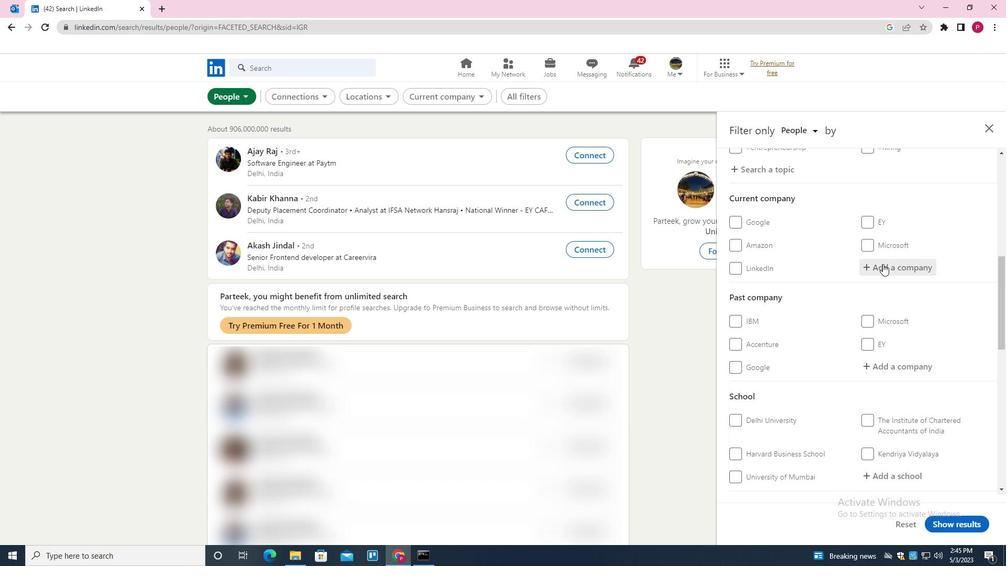 
Action: Key pressed <Key.shift>SW<Key.backspace><Key.backspace><Key.shift><Key.shift><Key.shift><Key.shift><Key.shift><Key.shift><Key.shift><Key.shift><Key.shift>PUNJAB<Key.space><Key.shift>NATIONAL<Key.space><Key.shift>BANK<Key.down><Key.enter>
Screenshot: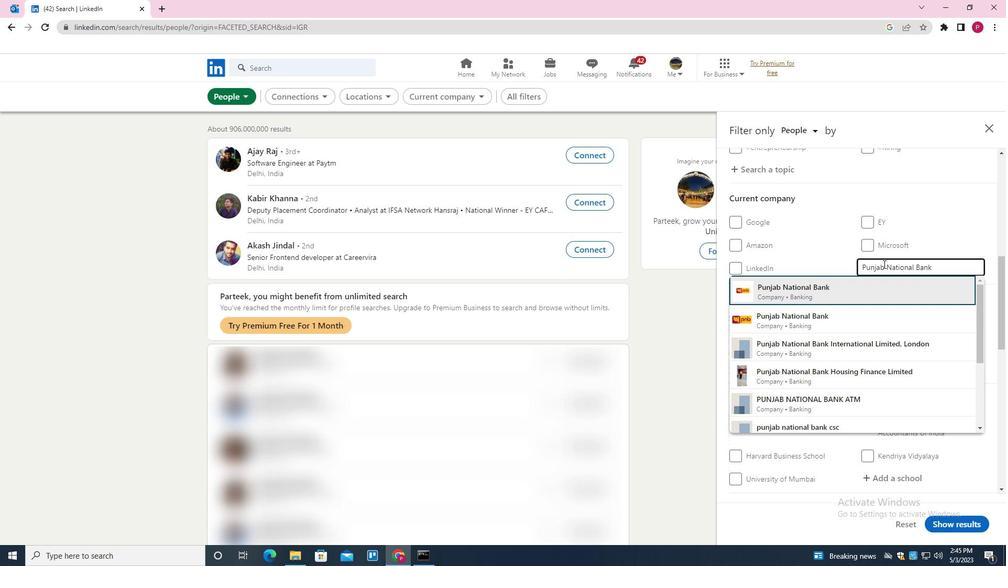 
Action: Mouse moved to (832, 290)
Screenshot: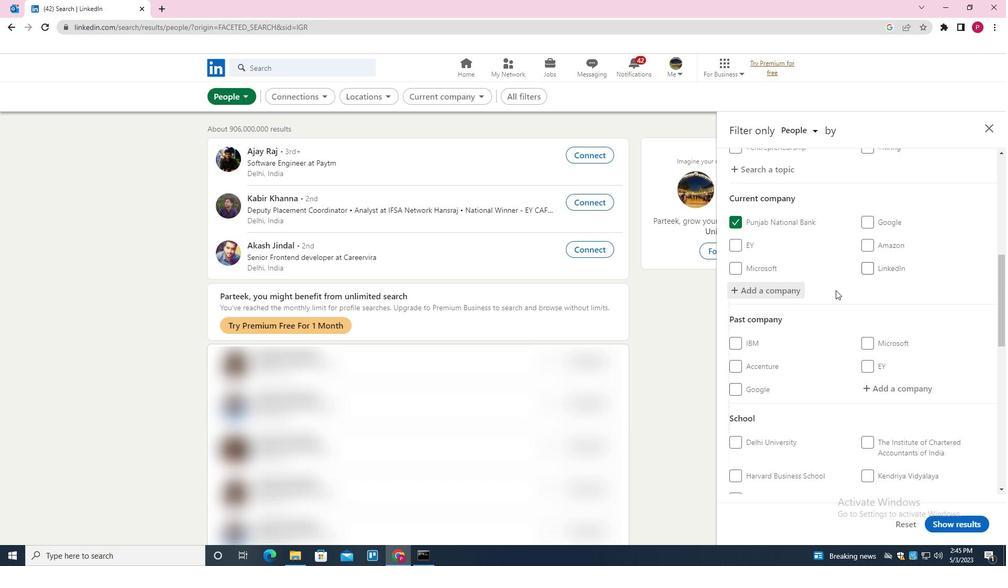 
Action: Mouse scrolled (832, 290) with delta (0, 0)
Screenshot: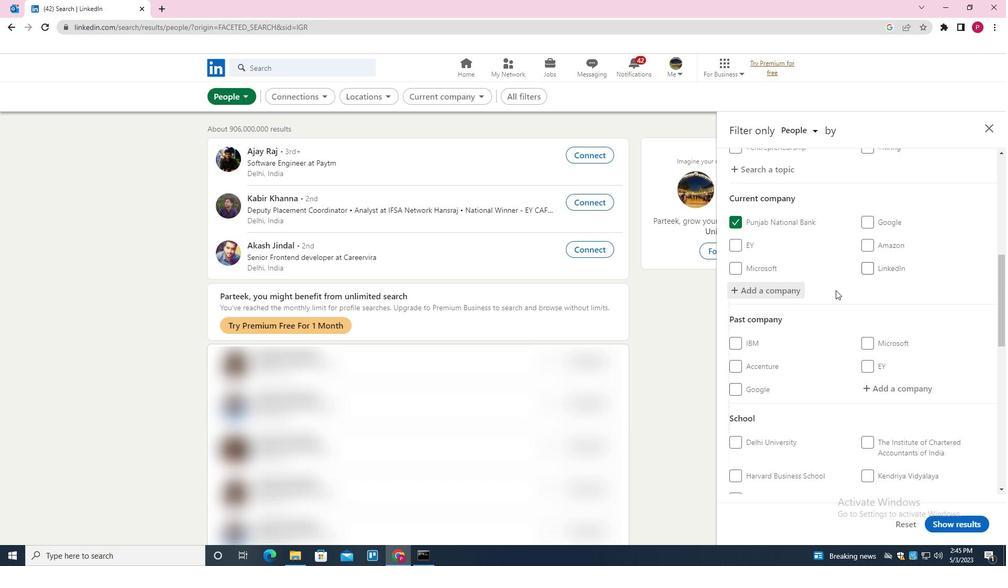 
Action: Mouse moved to (828, 293)
Screenshot: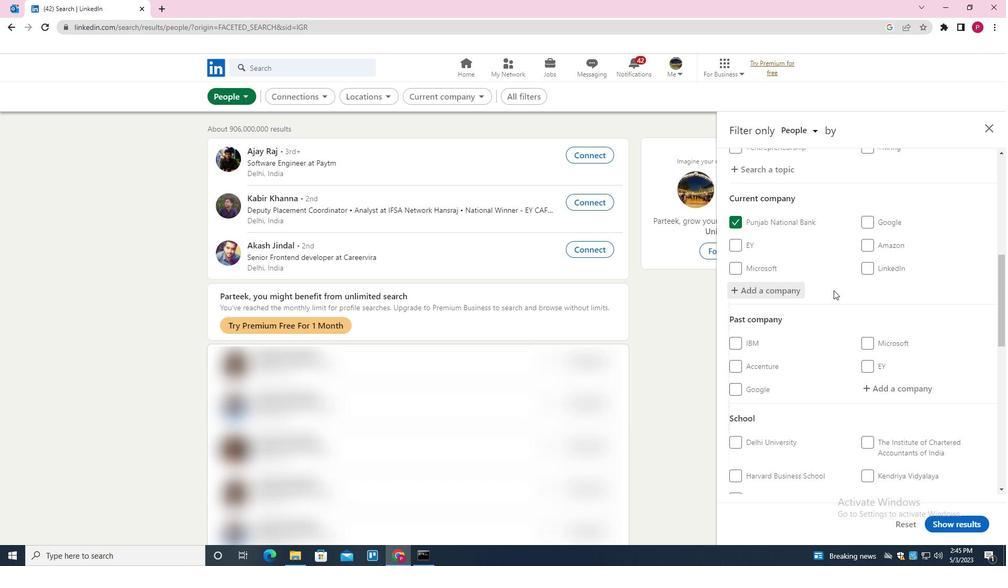 
Action: Mouse scrolled (828, 293) with delta (0, 0)
Screenshot: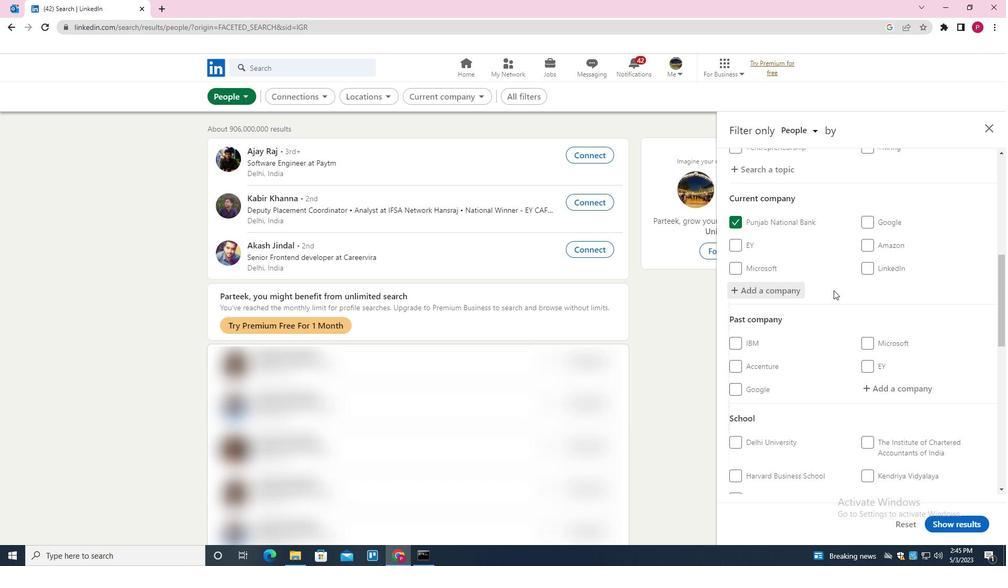 
Action: Mouse moved to (828, 293)
Screenshot: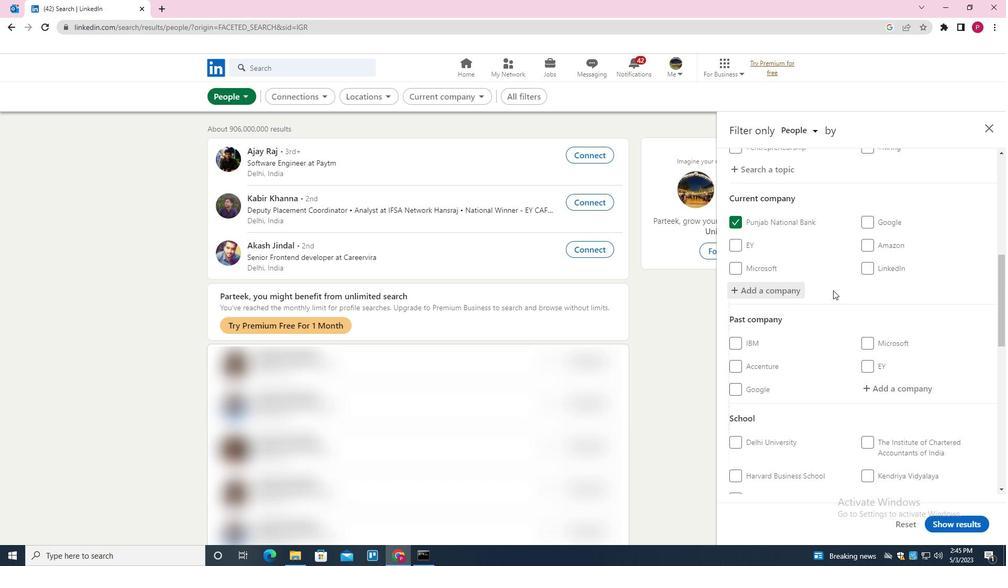 
Action: Mouse scrolled (828, 293) with delta (0, 0)
Screenshot: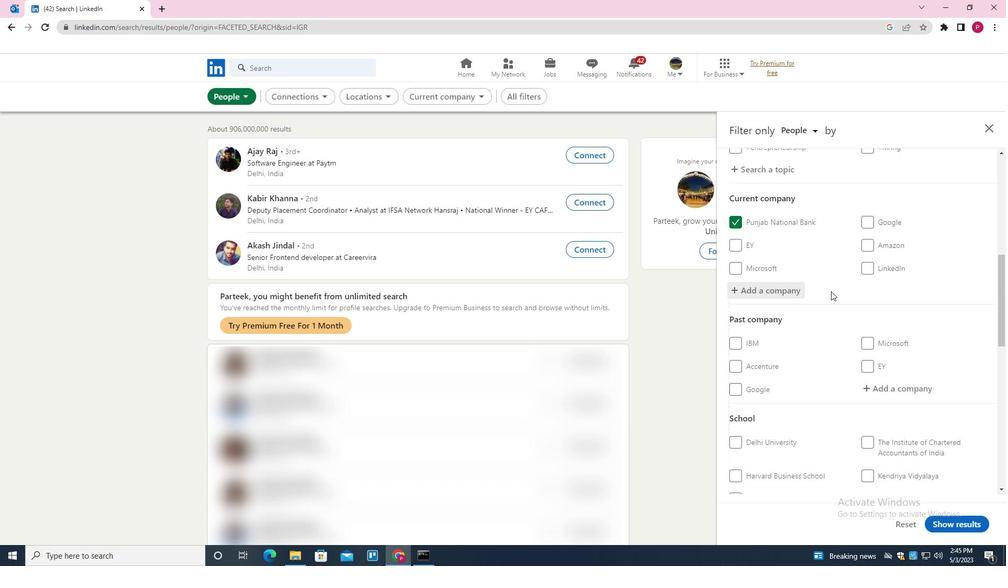 
Action: Mouse moved to (828, 294)
Screenshot: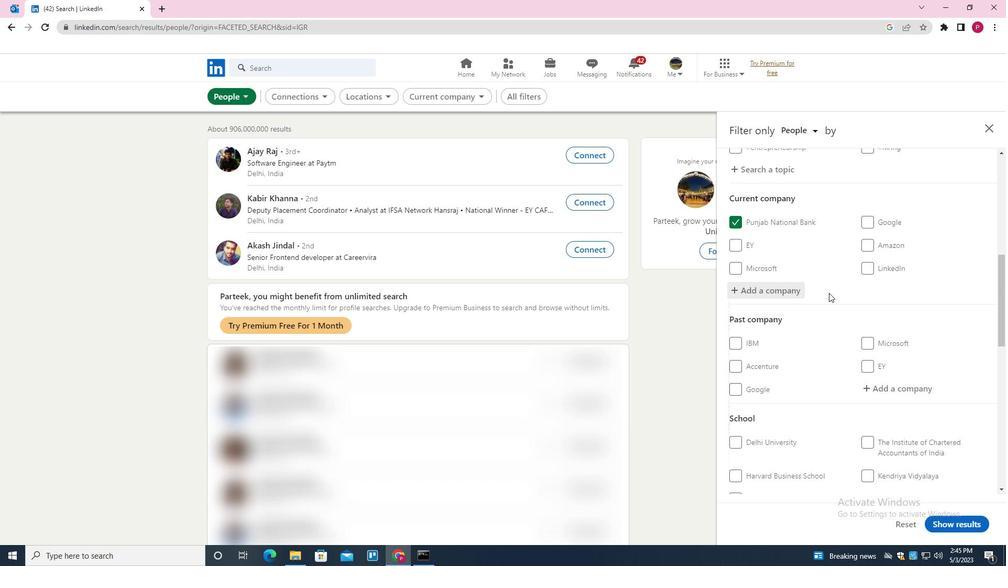 
Action: Mouse scrolled (828, 293) with delta (0, 0)
Screenshot: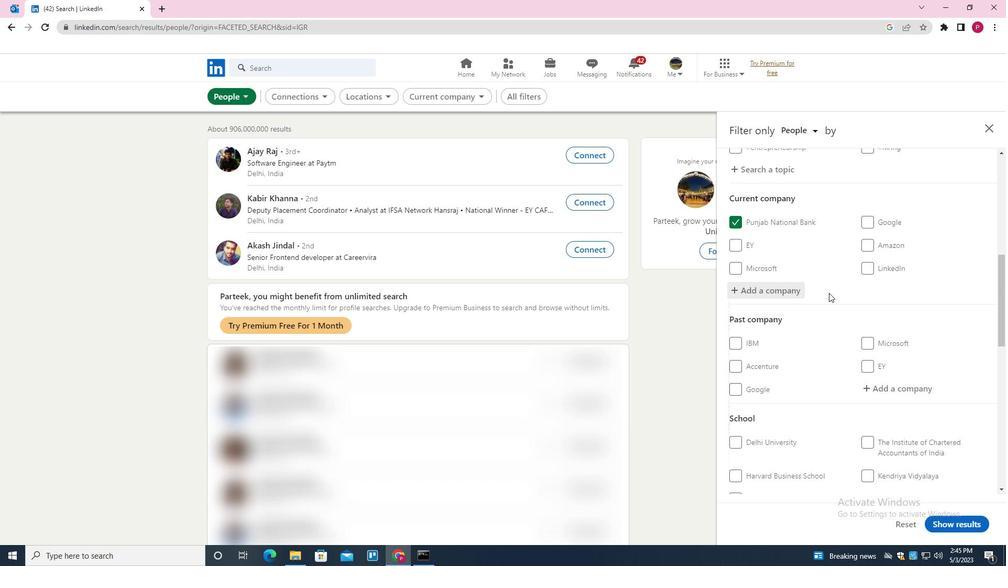 
Action: Mouse scrolled (828, 293) with delta (0, 0)
Screenshot: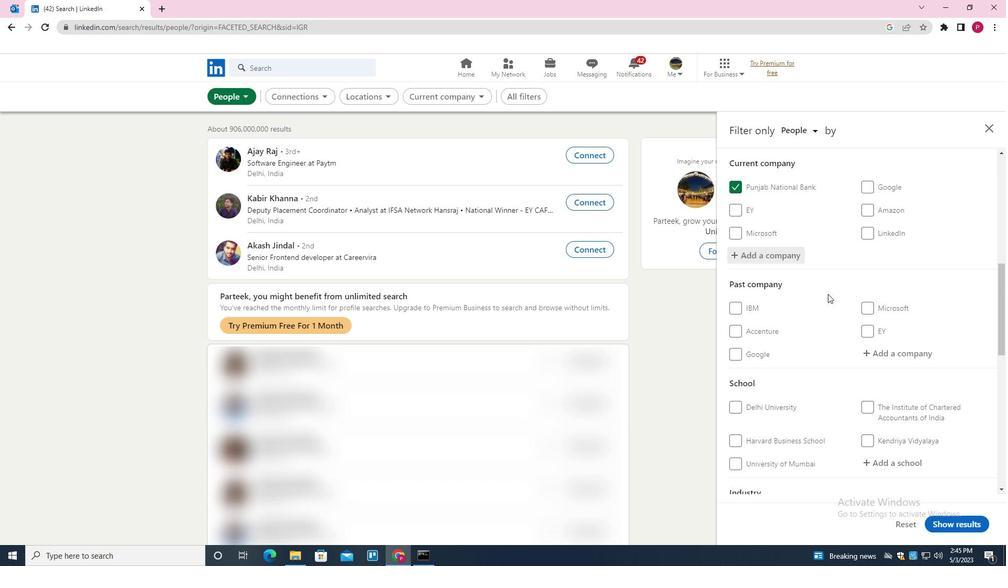 
Action: Mouse moved to (889, 236)
Screenshot: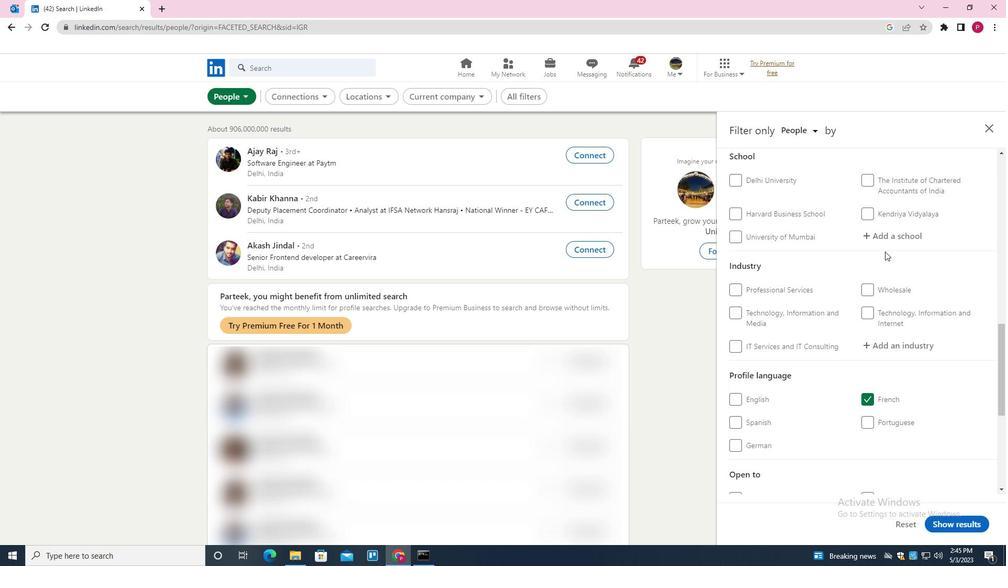 
Action: Mouse pressed left at (889, 236)
Screenshot: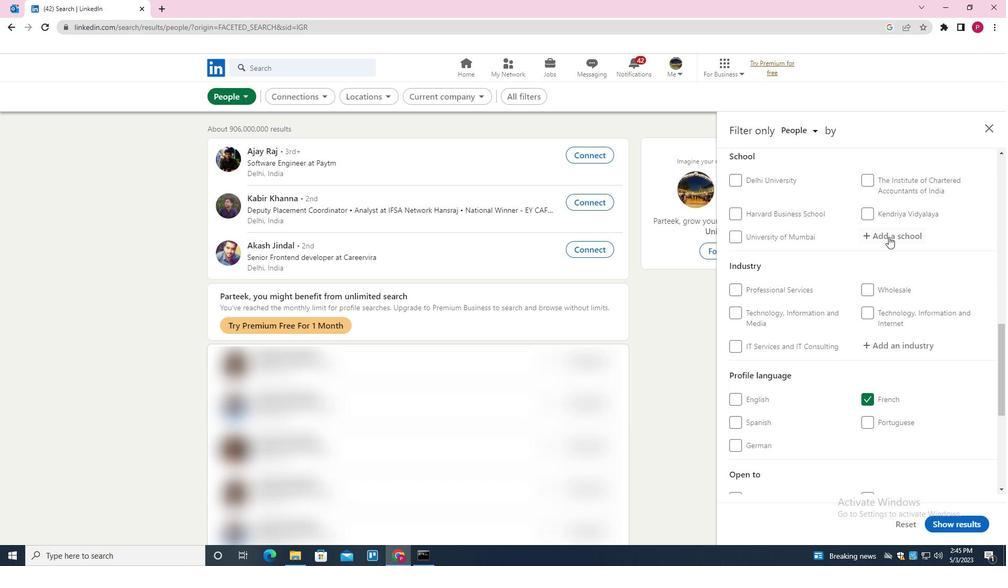 
Action: Key pressed <Key.shift>SWAMI<Key.space><Key.shift><Key.shift><Key.shift><Key.shift><Key.shift>VIVEKANAND<Key.space><Key.backspace>A<Key.space><Key.shift>SUBHARTI<Key.down><Key.enter>
Screenshot: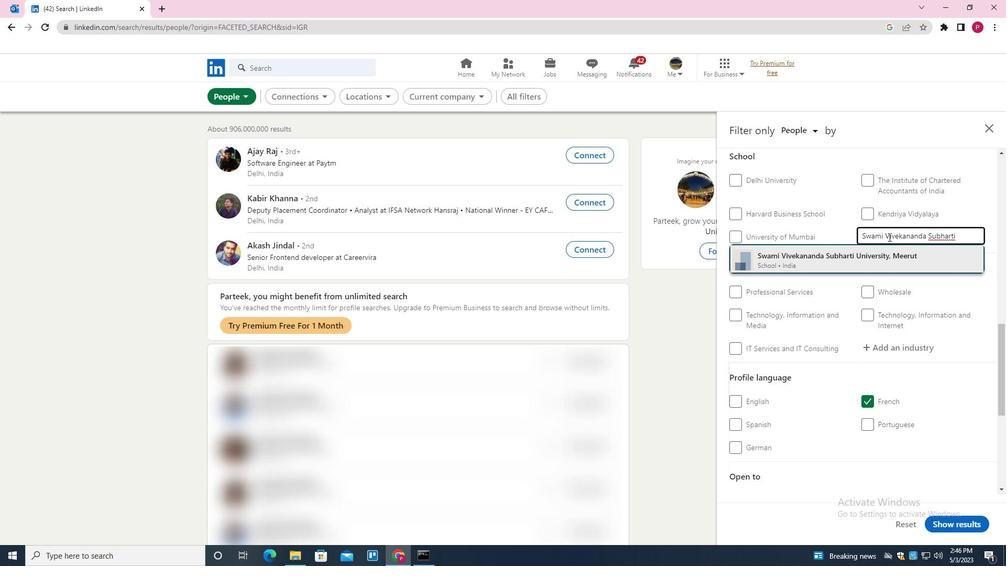 
Action: Mouse moved to (838, 288)
Screenshot: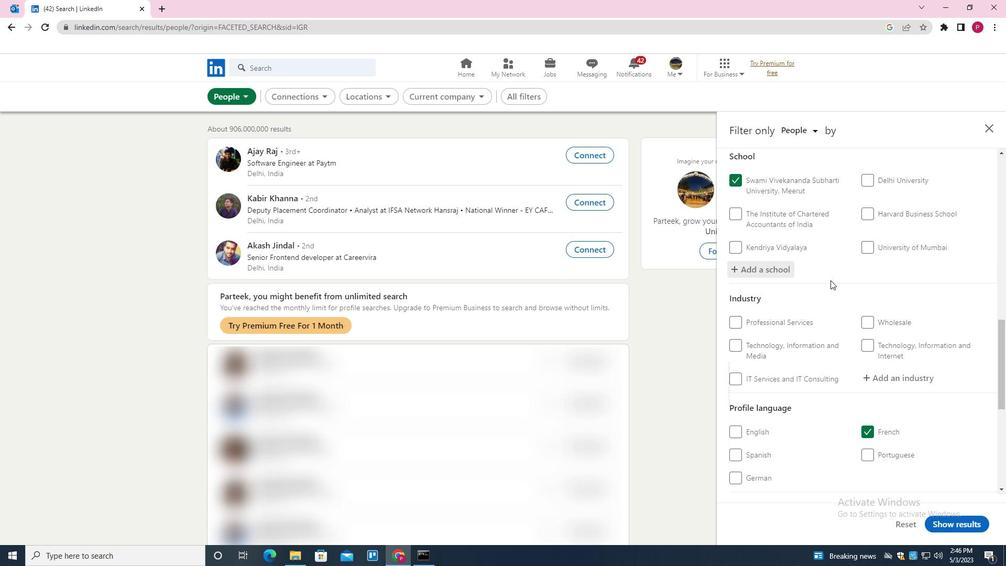 
Action: Mouse scrolled (838, 287) with delta (0, 0)
Screenshot: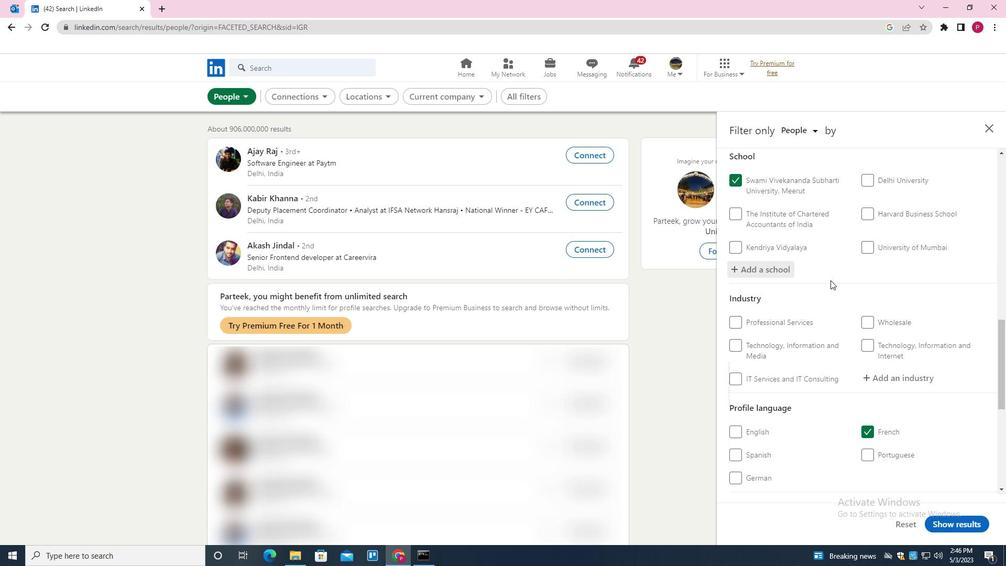 
Action: Mouse moved to (849, 288)
Screenshot: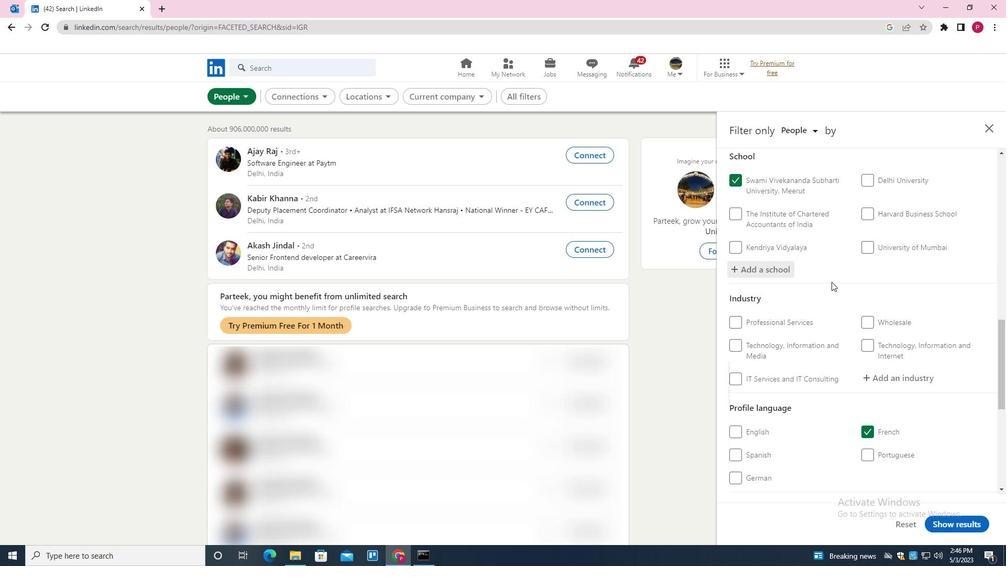
Action: Mouse scrolled (849, 287) with delta (0, 0)
Screenshot: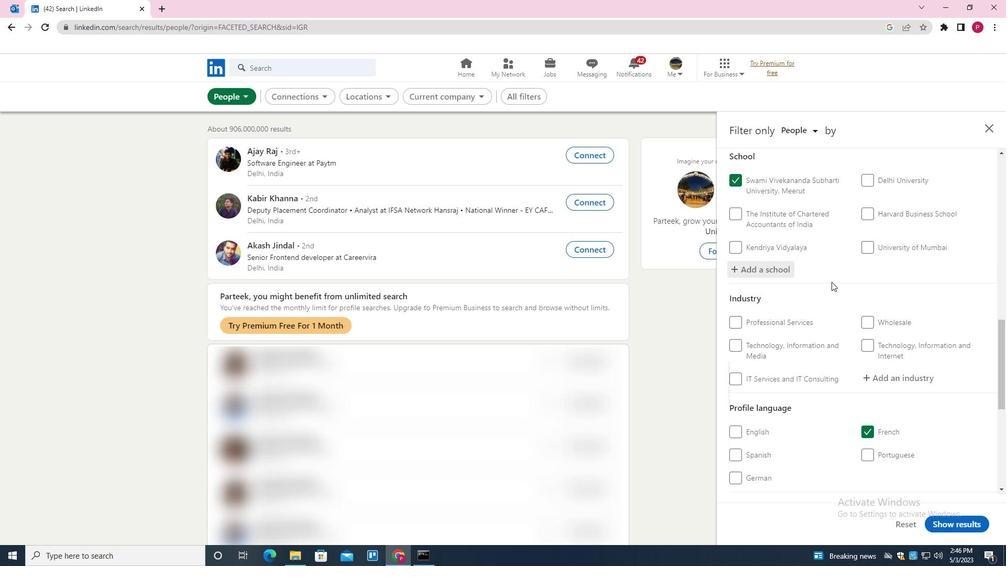 
Action: Mouse moved to (894, 268)
Screenshot: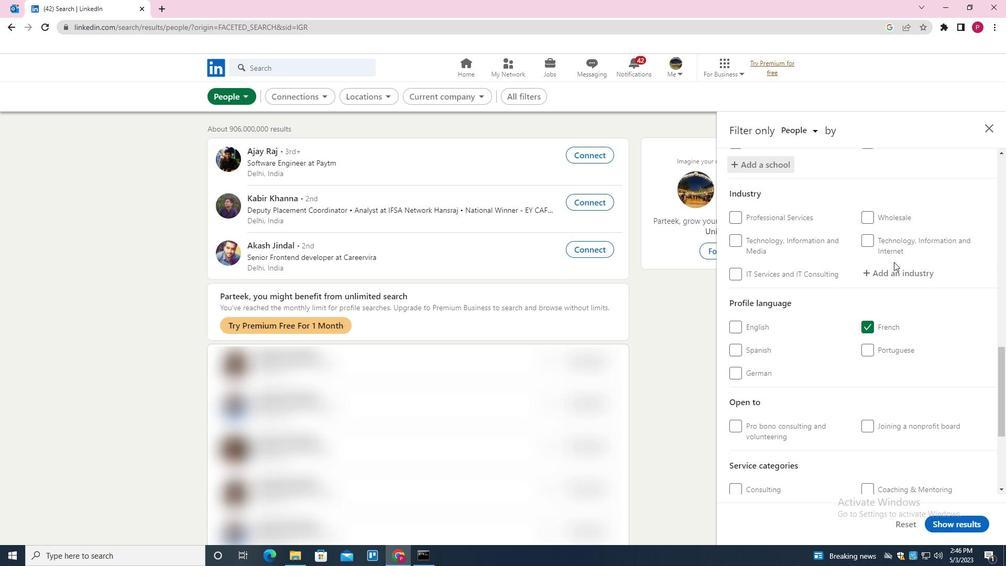 
Action: Mouse pressed left at (894, 268)
Screenshot: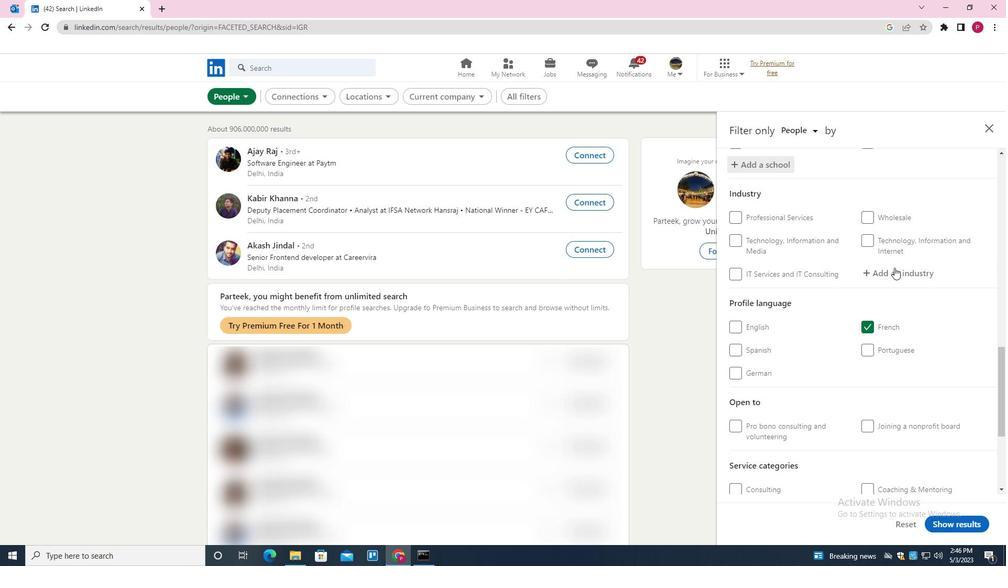 
Action: Key pressed <Key.shift>CHILD<Key.space>DAY<Key.space>CARE<Key.space>SERVICE<Key.down><Key.enter>
Screenshot: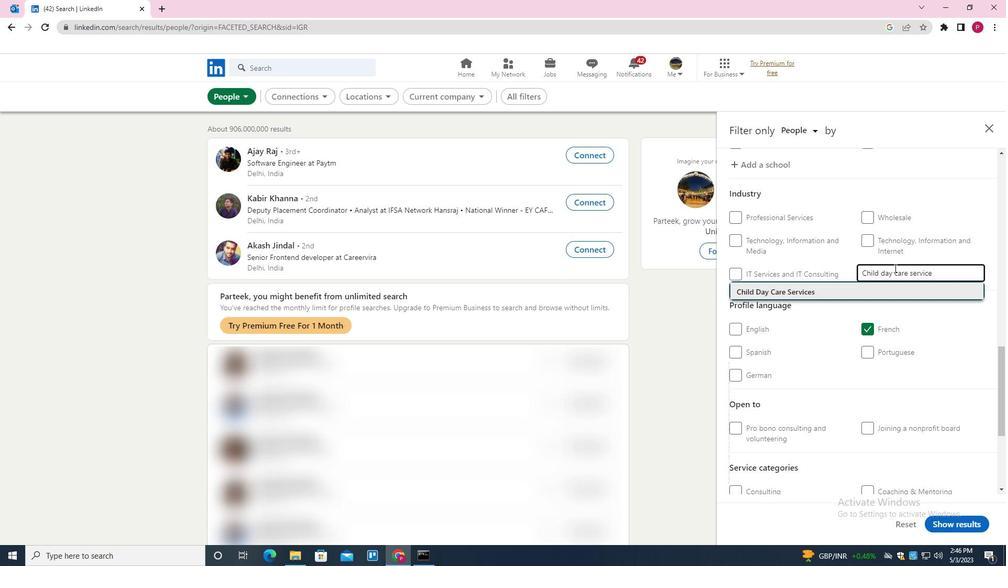 
Action: Mouse moved to (894, 269)
Screenshot: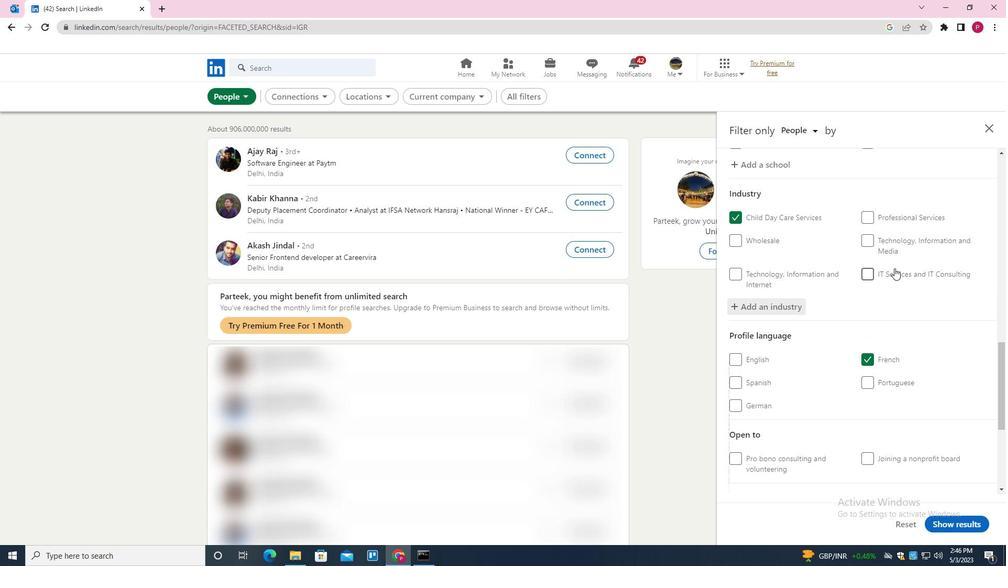 
Action: Mouse scrolled (894, 269) with delta (0, 0)
Screenshot: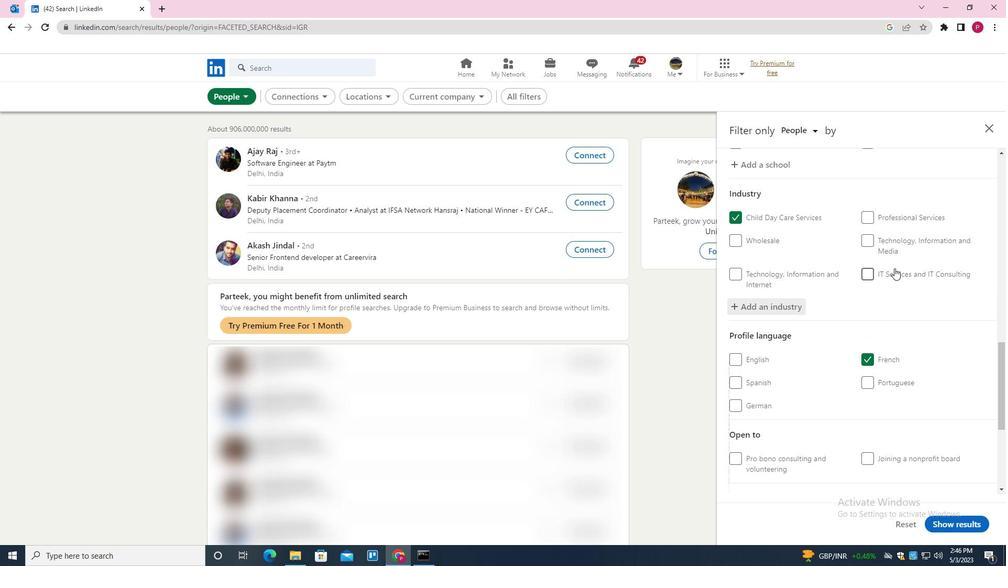 
Action: Mouse scrolled (894, 269) with delta (0, 0)
Screenshot: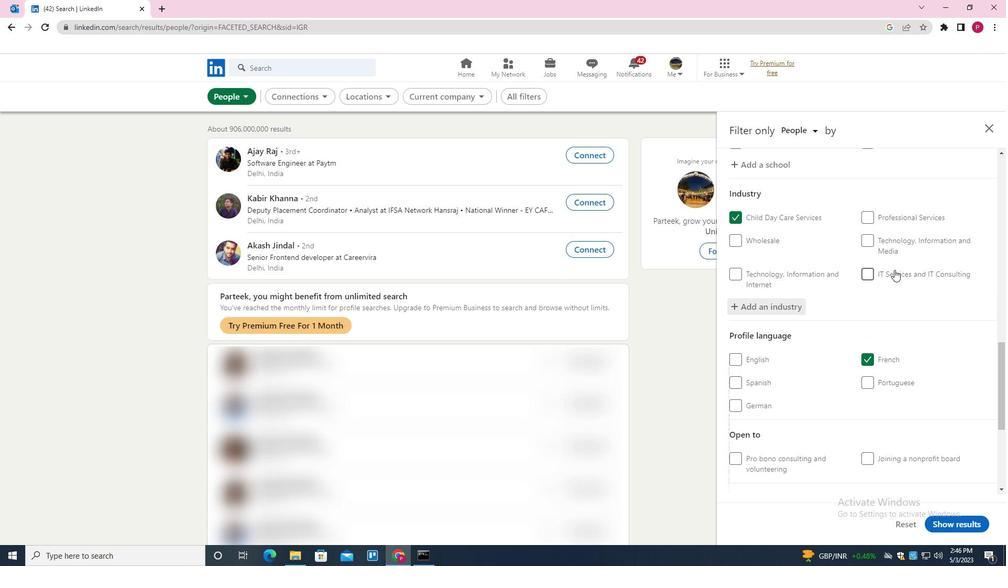 
Action: Mouse scrolled (894, 269) with delta (0, 0)
Screenshot: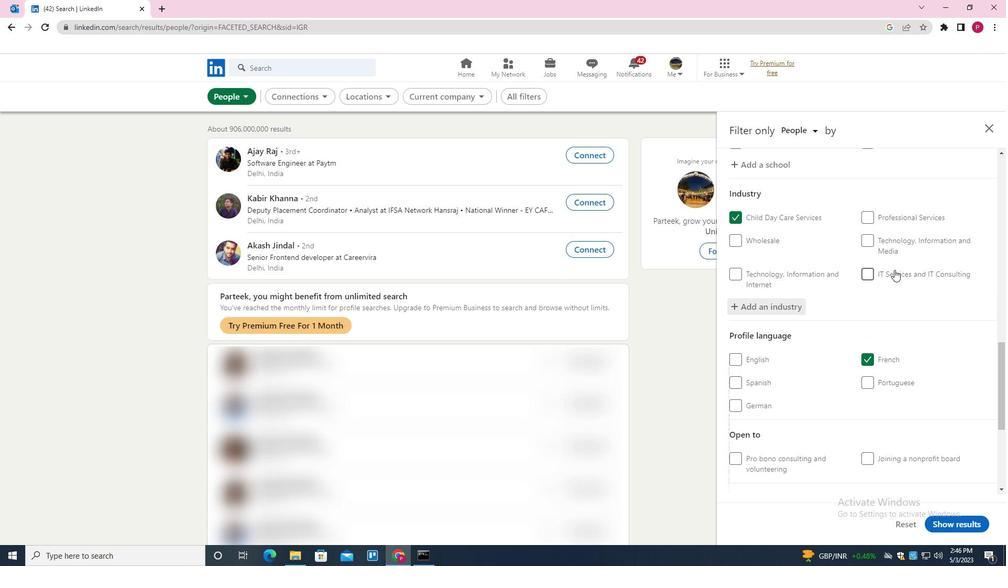 
Action: Mouse scrolled (894, 269) with delta (0, 0)
Screenshot: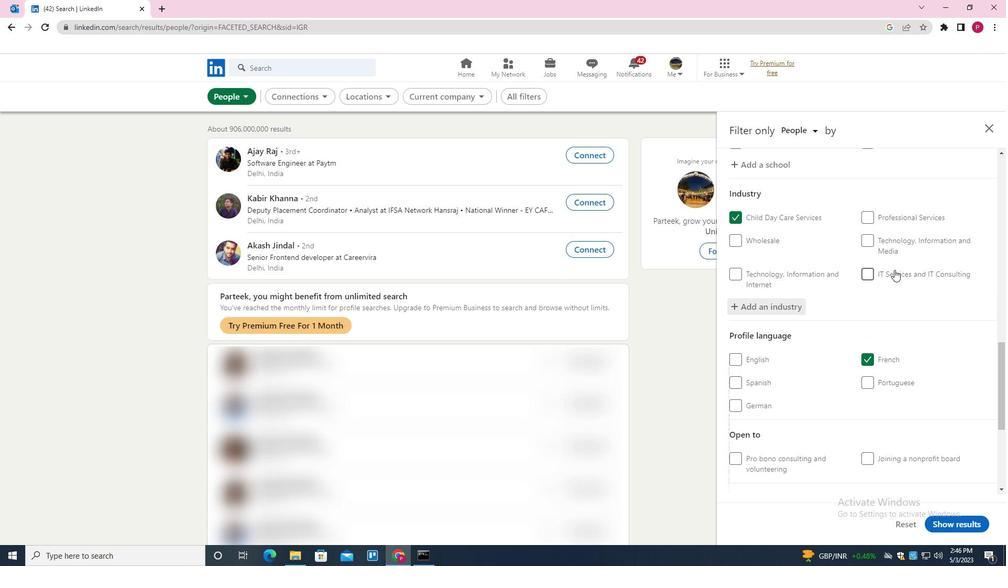 
Action: Mouse scrolled (894, 269) with delta (0, 0)
Screenshot: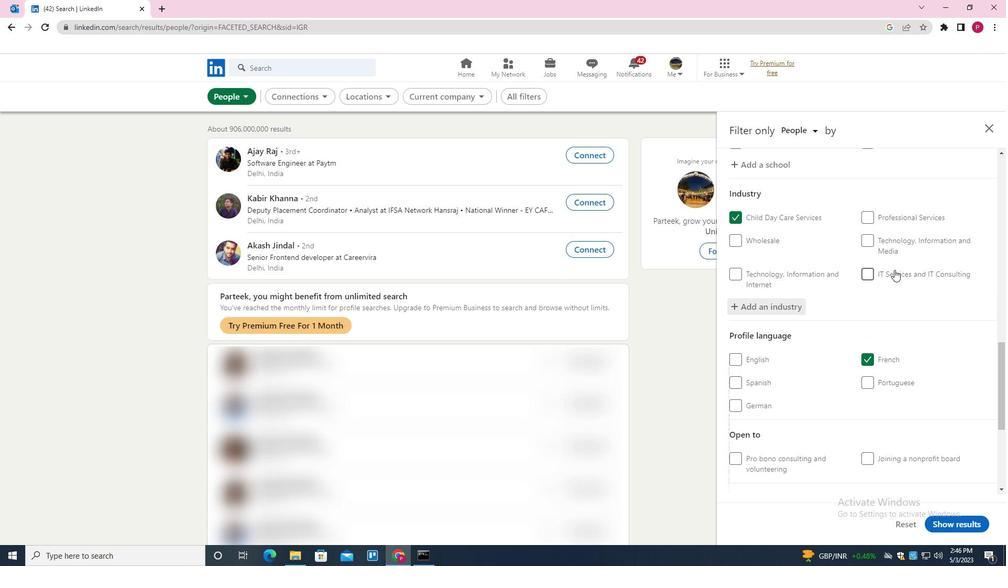 
Action: Mouse moved to (891, 346)
Screenshot: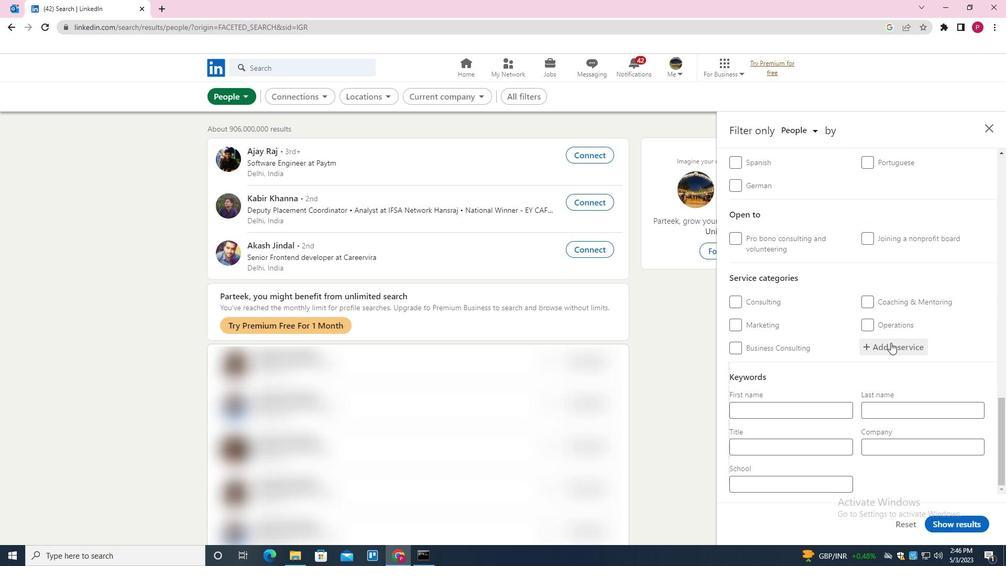 
Action: Mouse pressed left at (891, 346)
Screenshot: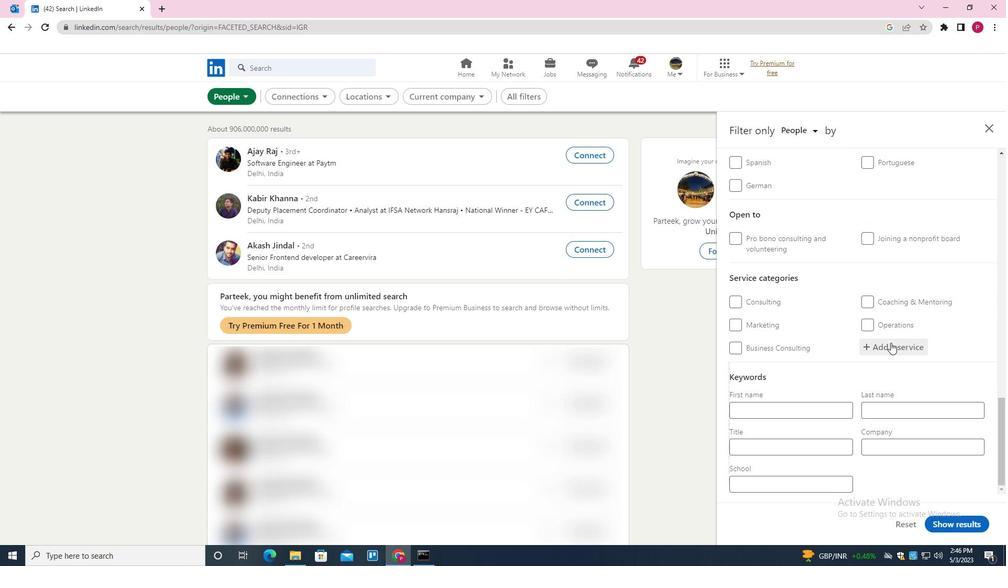 
Action: Key pressed <Key.shift><Key.shift><Key.shift><Key.shift><Key.shift>VIRTUAL<Key.space><Key.shift>ASSISTANCE<Key.down><Key.enter>
Screenshot: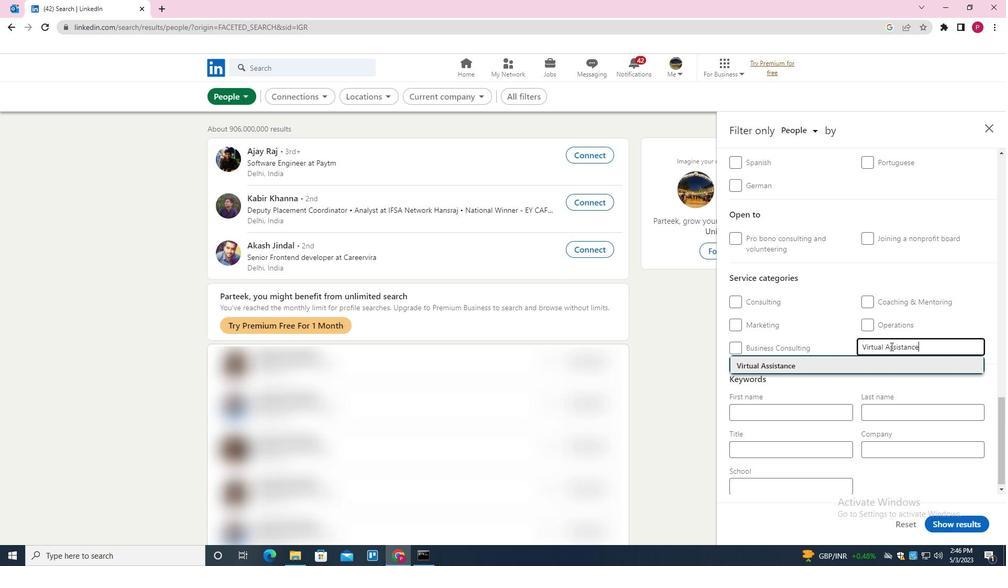 
Action: Mouse moved to (869, 332)
Screenshot: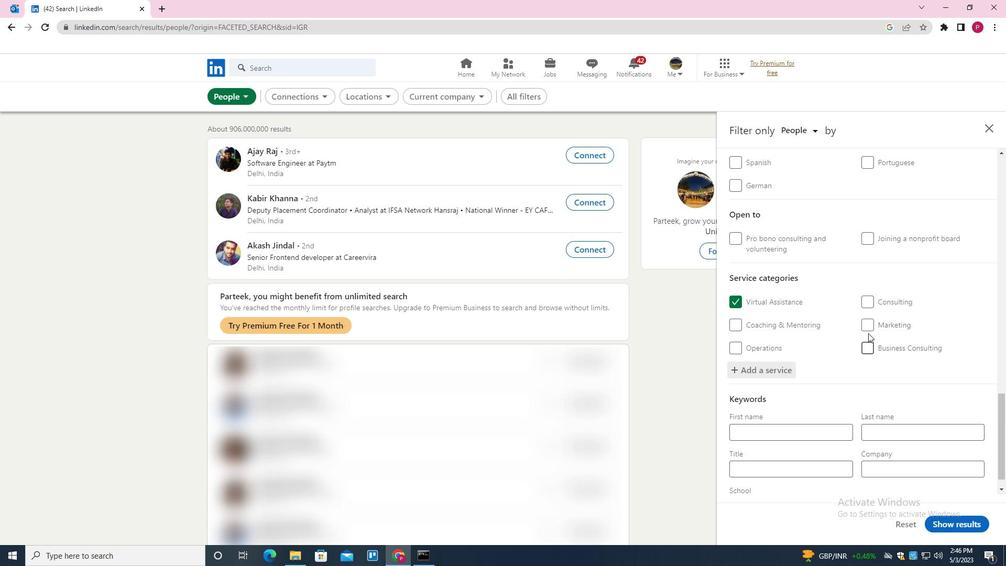 
Action: Mouse scrolled (869, 332) with delta (0, 0)
Screenshot: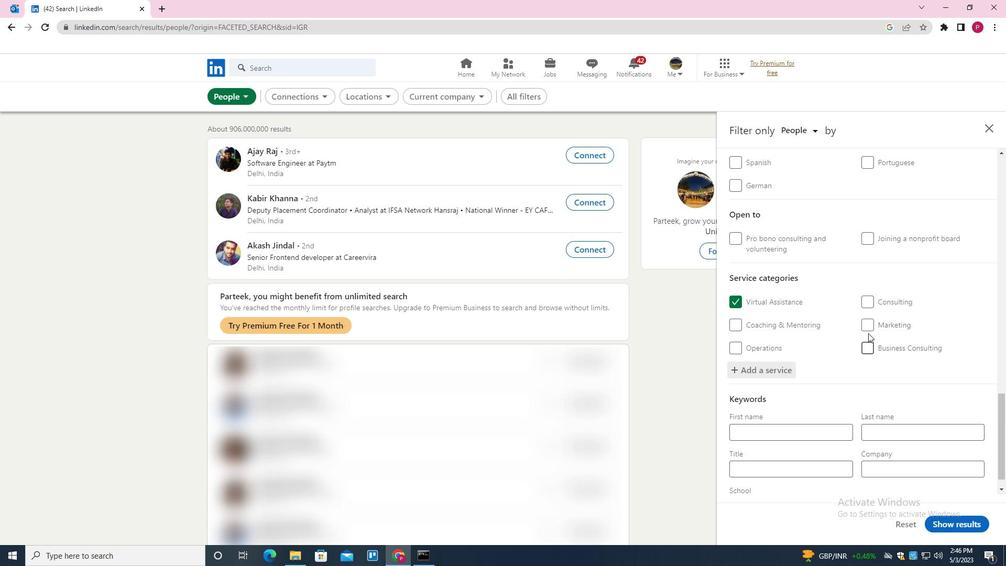 
Action: Mouse moved to (867, 333)
Screenshot: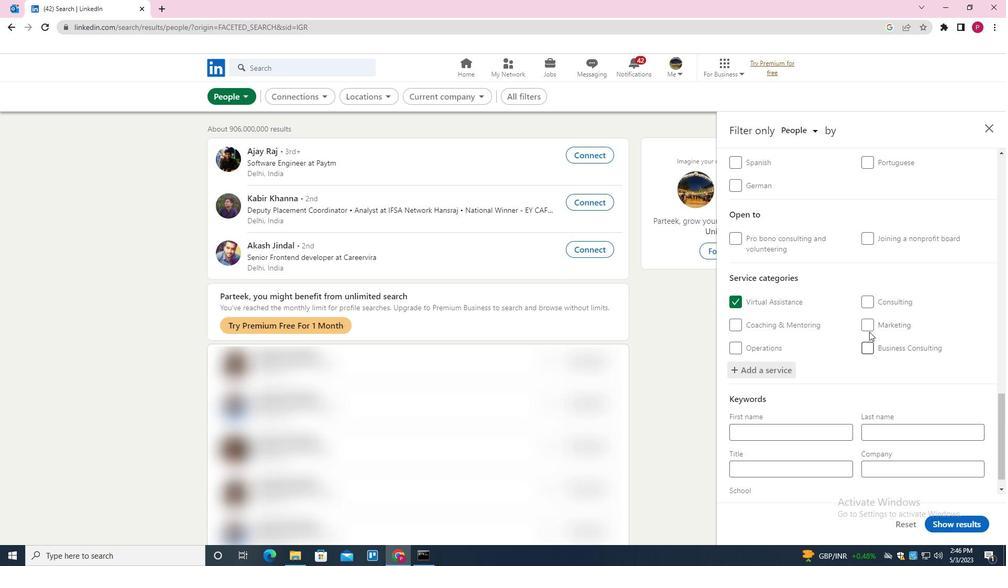 
Action: Mouse scrolled (867, 333) with delta (0, 0)
Screenshot: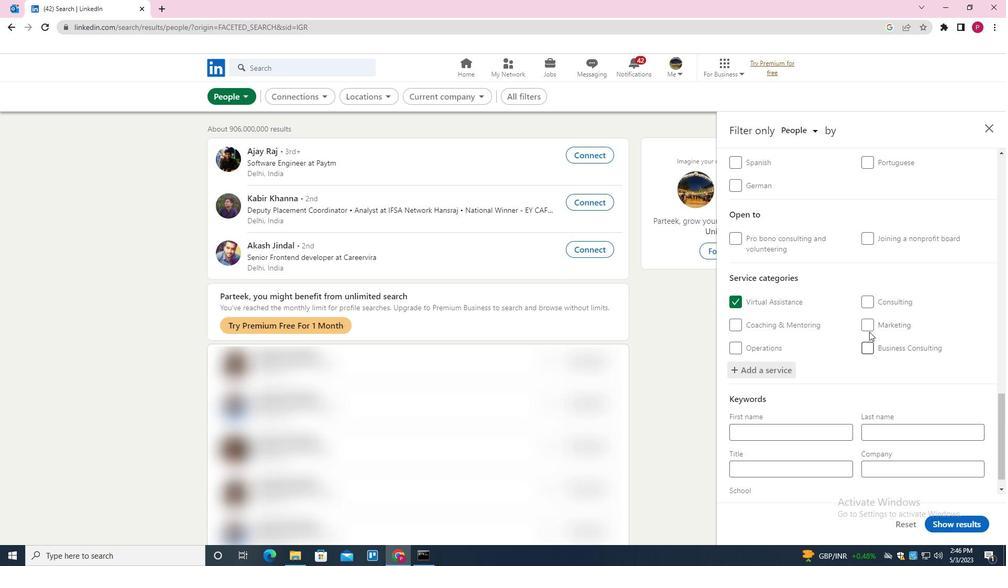 
Action: Mouse moved to (866, 334)
Screenshot: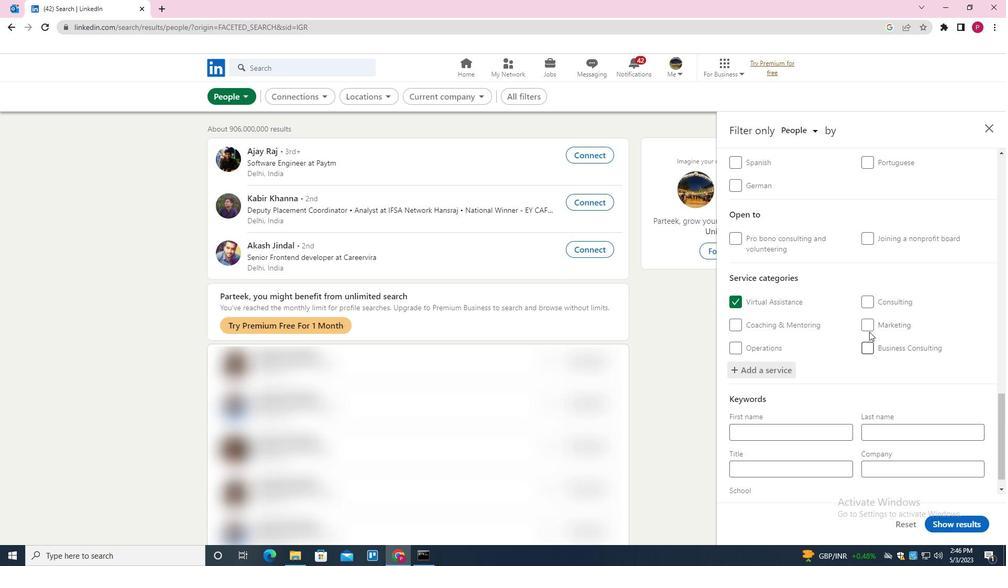 
Action: Mouse scrolled (866, 334) with delta (0, 0)
Screenshot: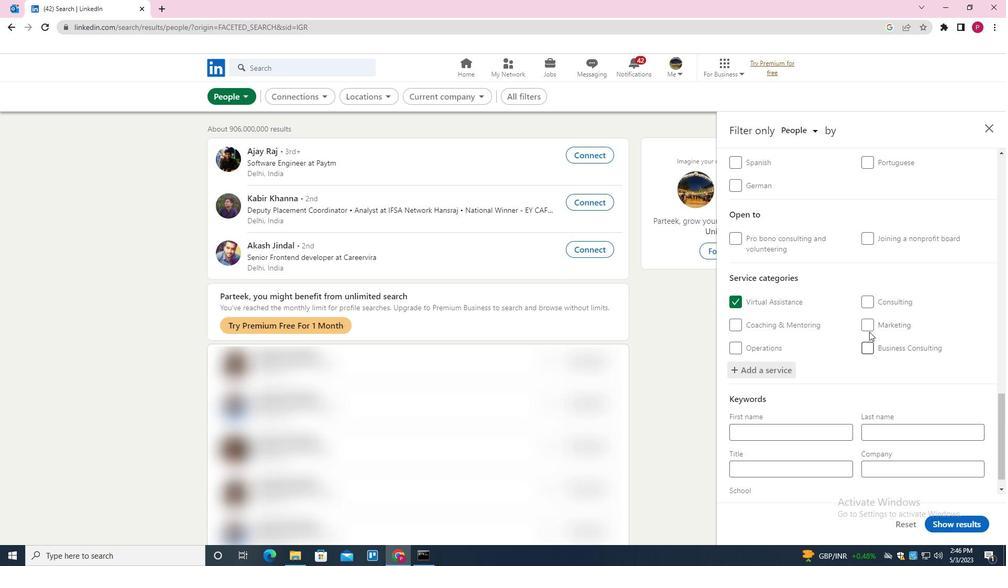 
Action: Mouse moved to (866, 335)
Screenshot: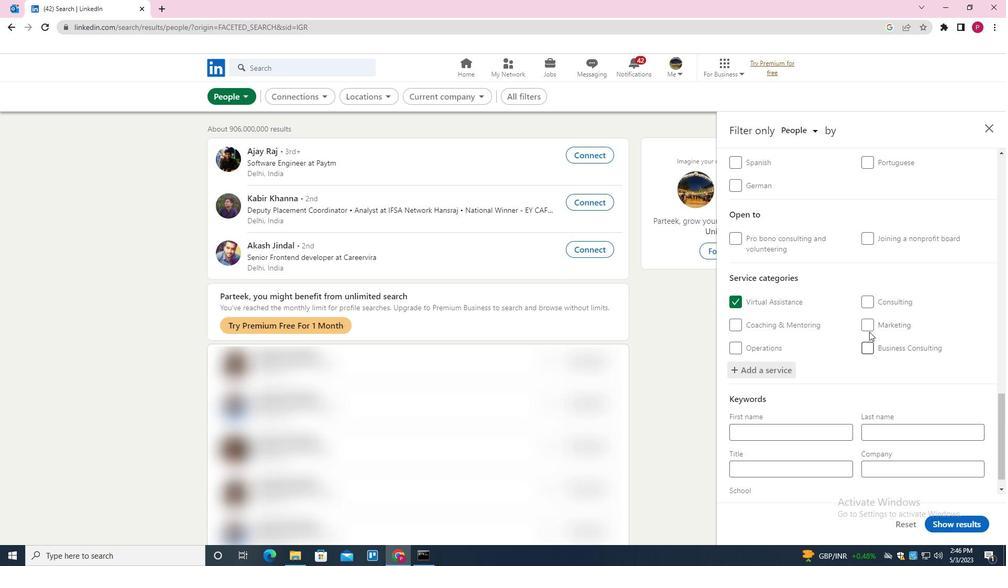 
Action: Mouse scrolled (866, 334) with delta (0, 0)
Screenshot: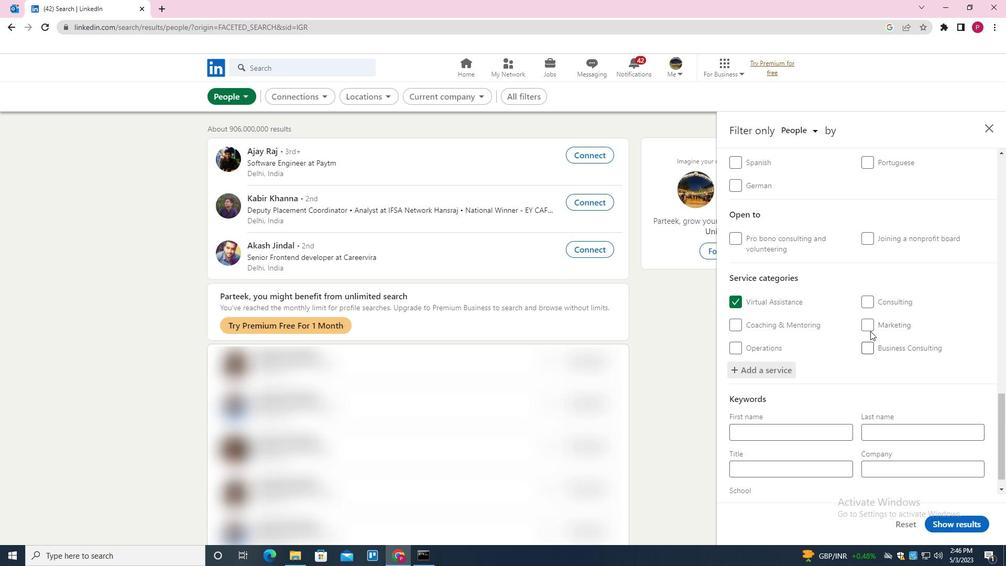 
Action: Mouse scrolled (866, 334) with delta (0, 0)
Screenshot: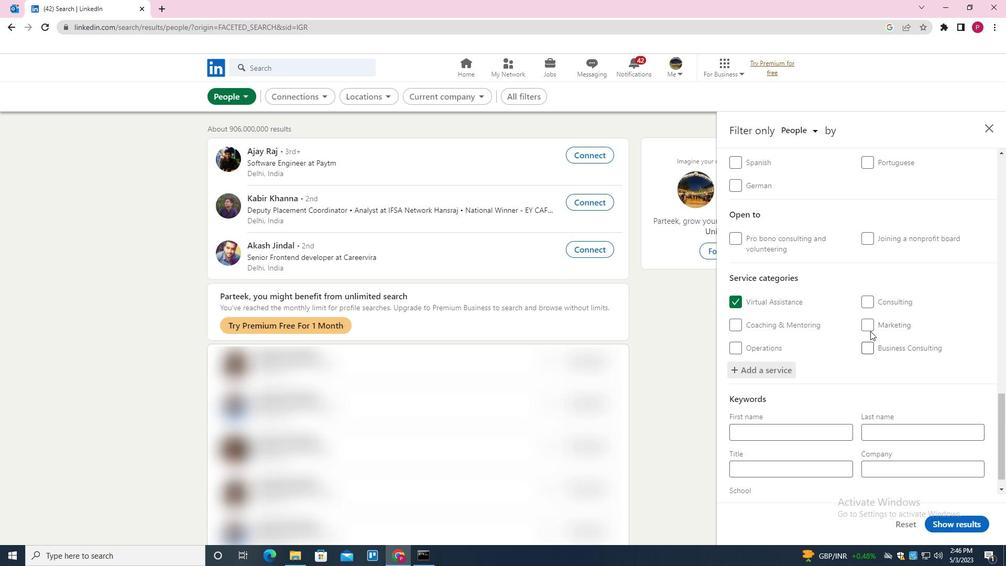 
Action: Mouse moved to (862, 337)
Screenshot: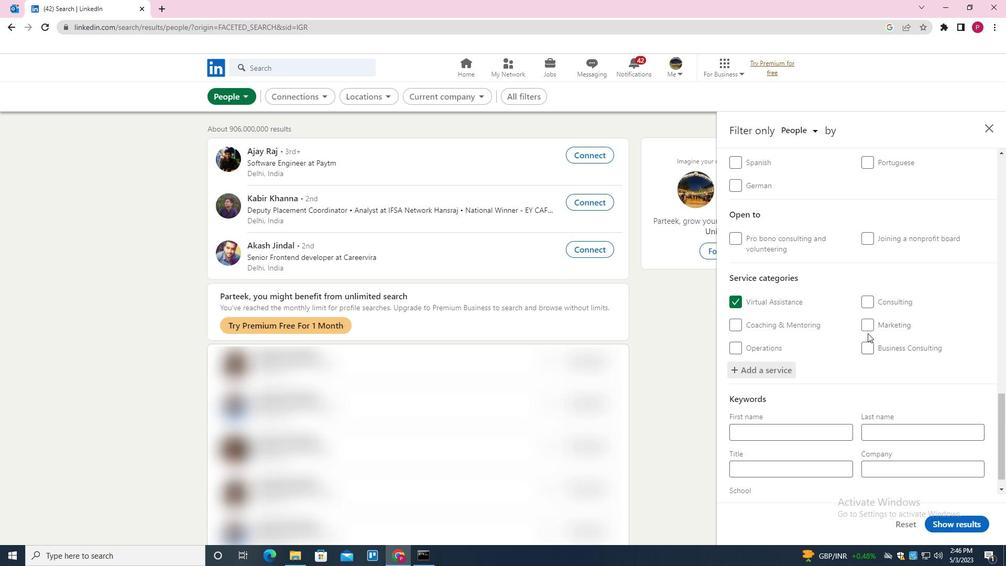
Action: Mouse scrolled (862, 336) with delta (0, 0)
Screenshot: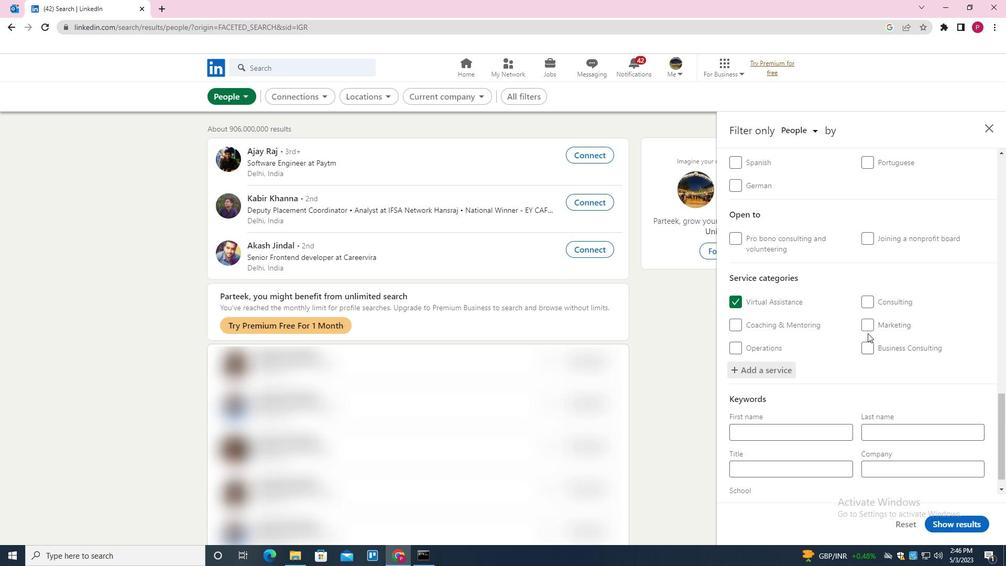 
Action: Mouse moved to (788, 439)
Screenshot: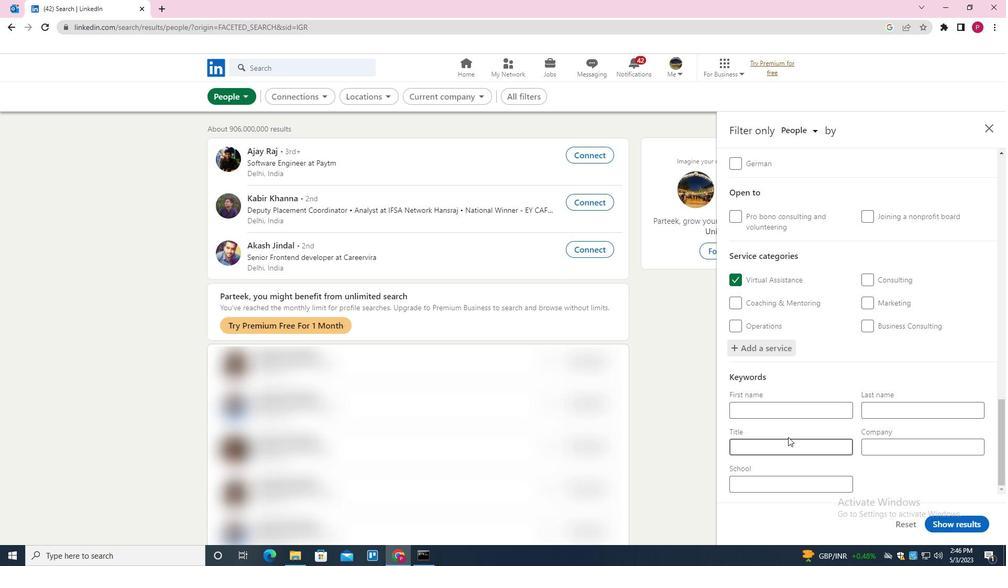 
Action: Mouse pressed left at (788, 439)
Screenshot: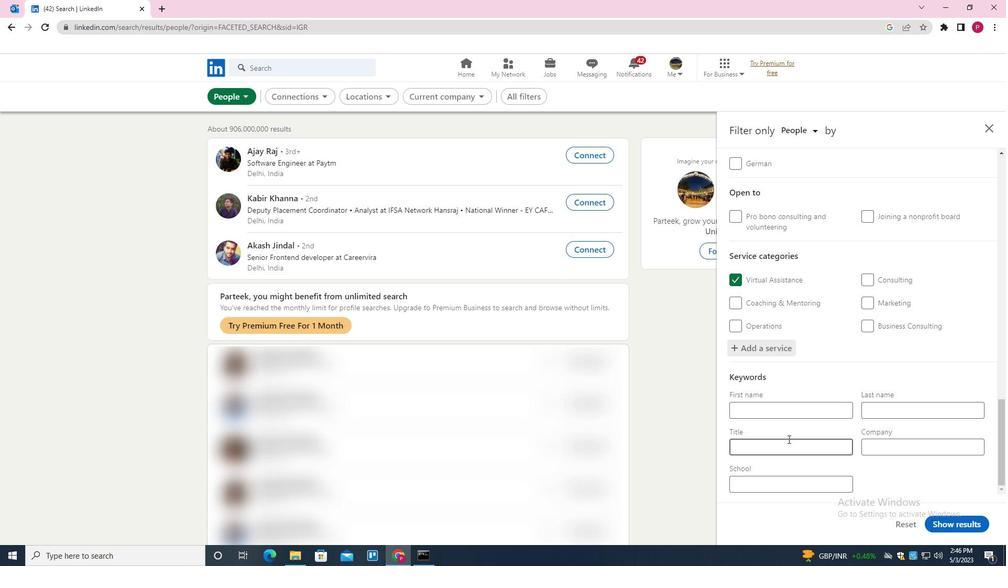 
Action: Key pressed <Key.shift><Key.shift>MAKEUP<Key.space><Key.shift>ARTIST
Screenshot: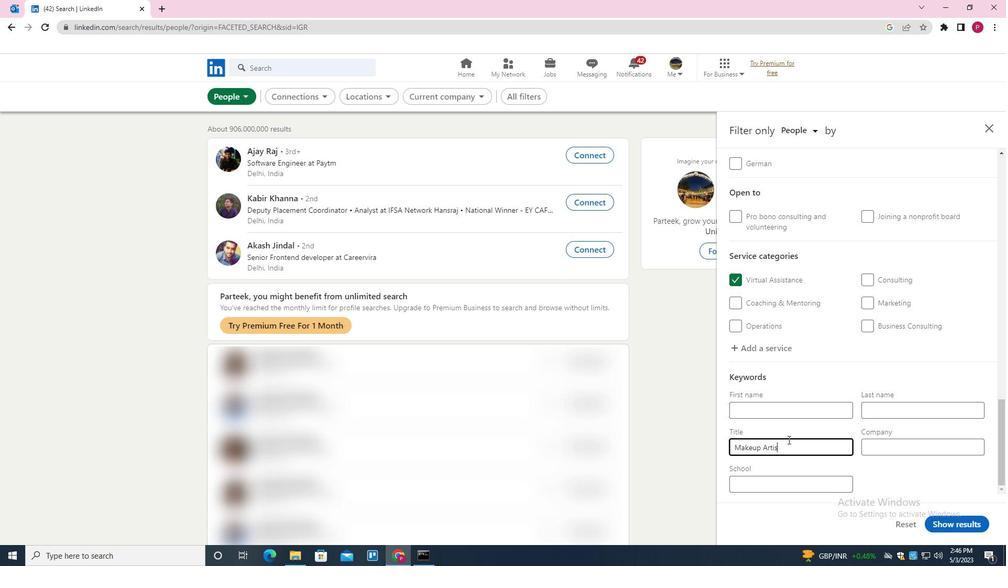 
Action: Mouse moved to (950, 526)
Screenshot: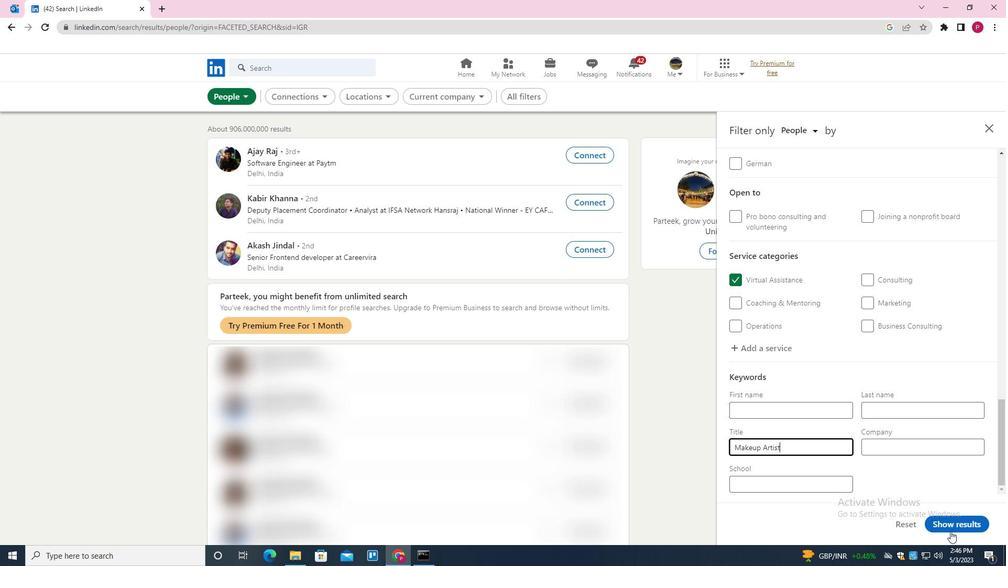
Action: Mouse pressed left at (950, 526)
Screenshot: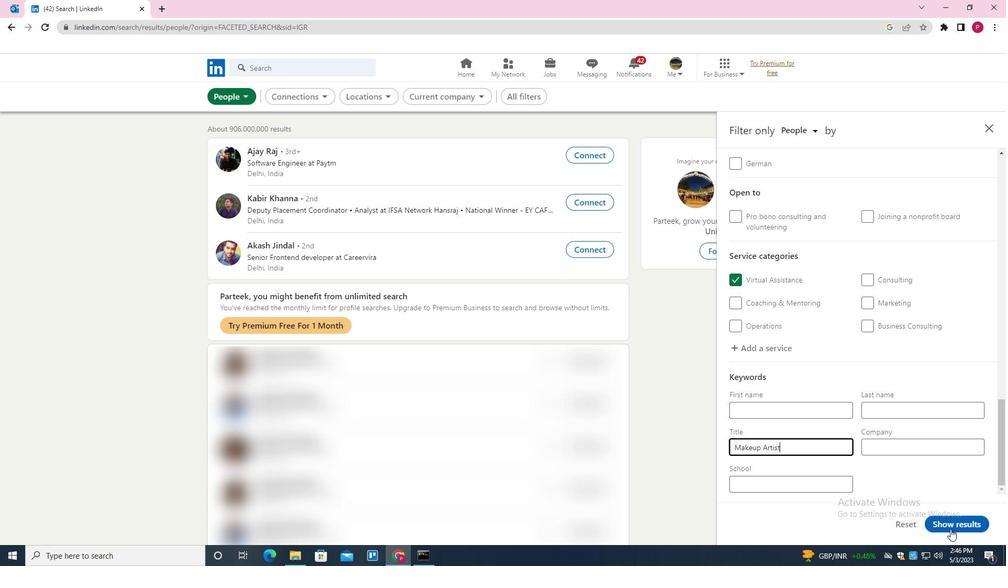 
Action: Mouse moved to (412, 241)
Screenshot: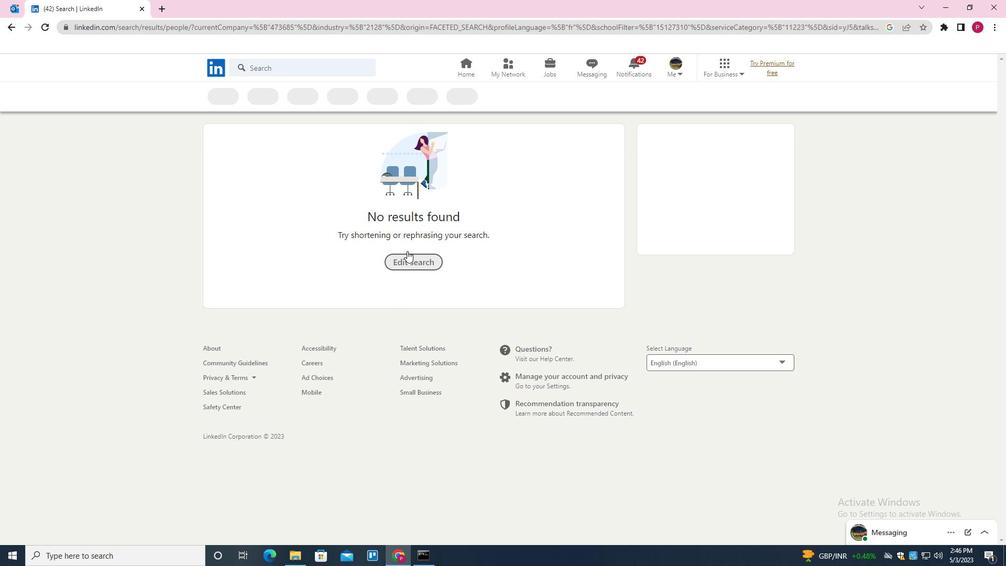 
